 Task: Open a blank sheet, save the file as smallbusiness.docx Add Heading 'Steps to start a successful small business: 'Add the following points with tick bullets '?	Market research_x000D_
?	Business plan_x000D_
?	Funding_x000D_
' Highlight heading with color  Pink ,change the font size of heading and points to 26
Action: Mouse moved to (312, 180)
Screenshot: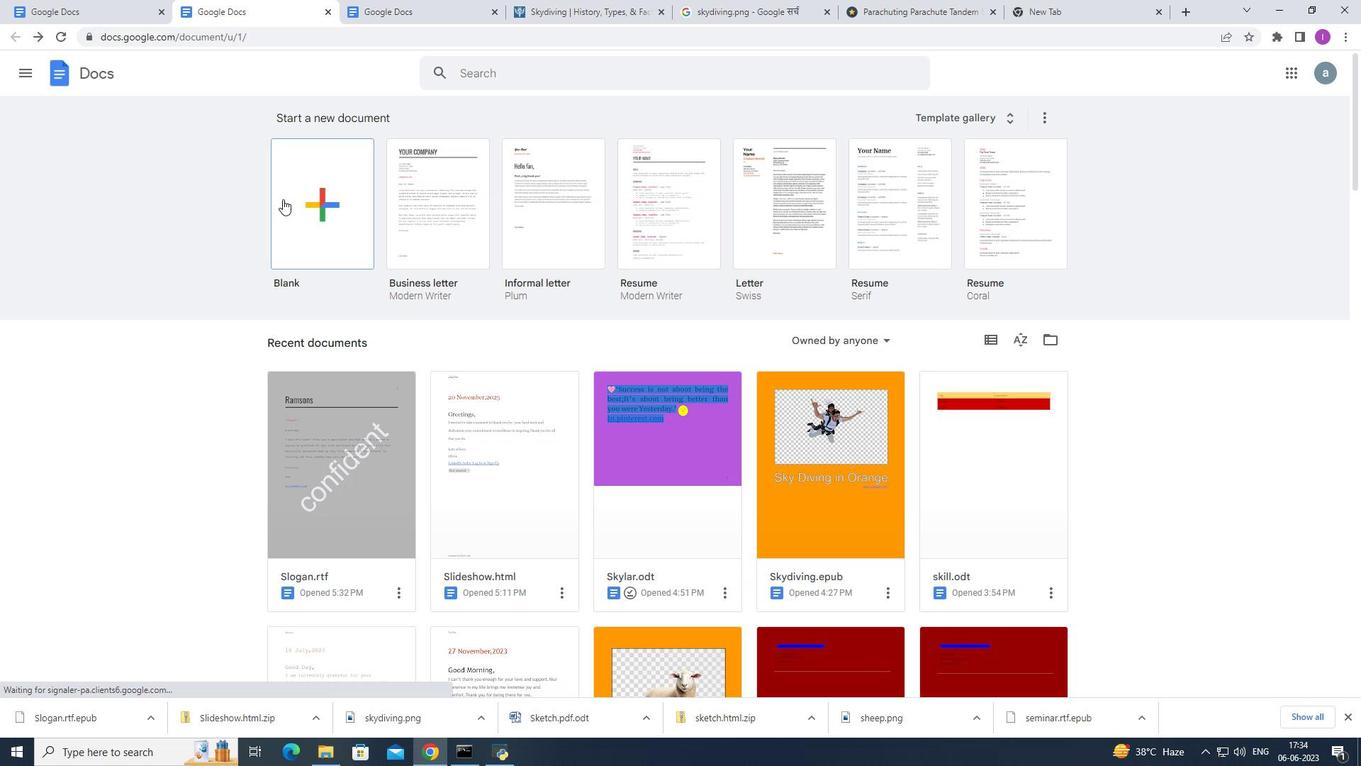 
Action: Mouse pressed left at (312, 180)
Screenshot: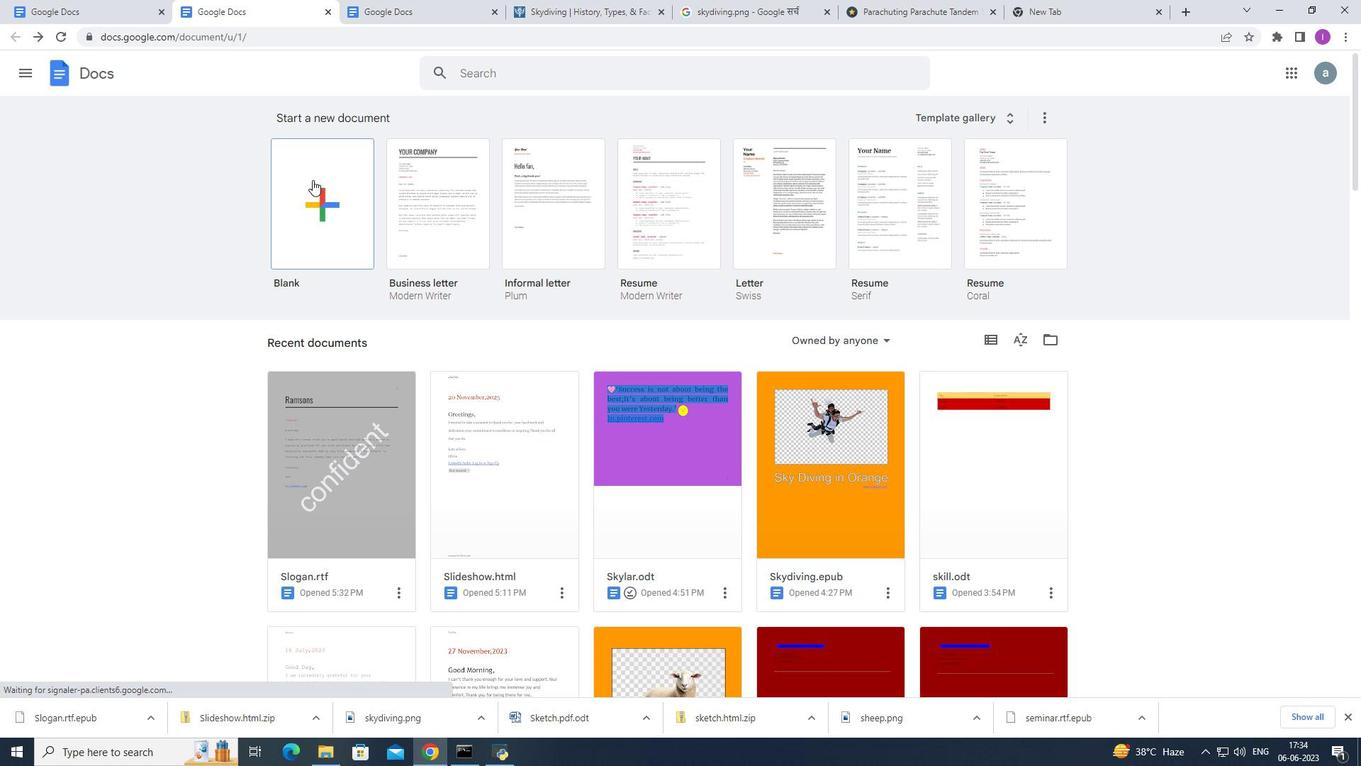 
Action: Mouse moved to (153, 61)
Screenshot: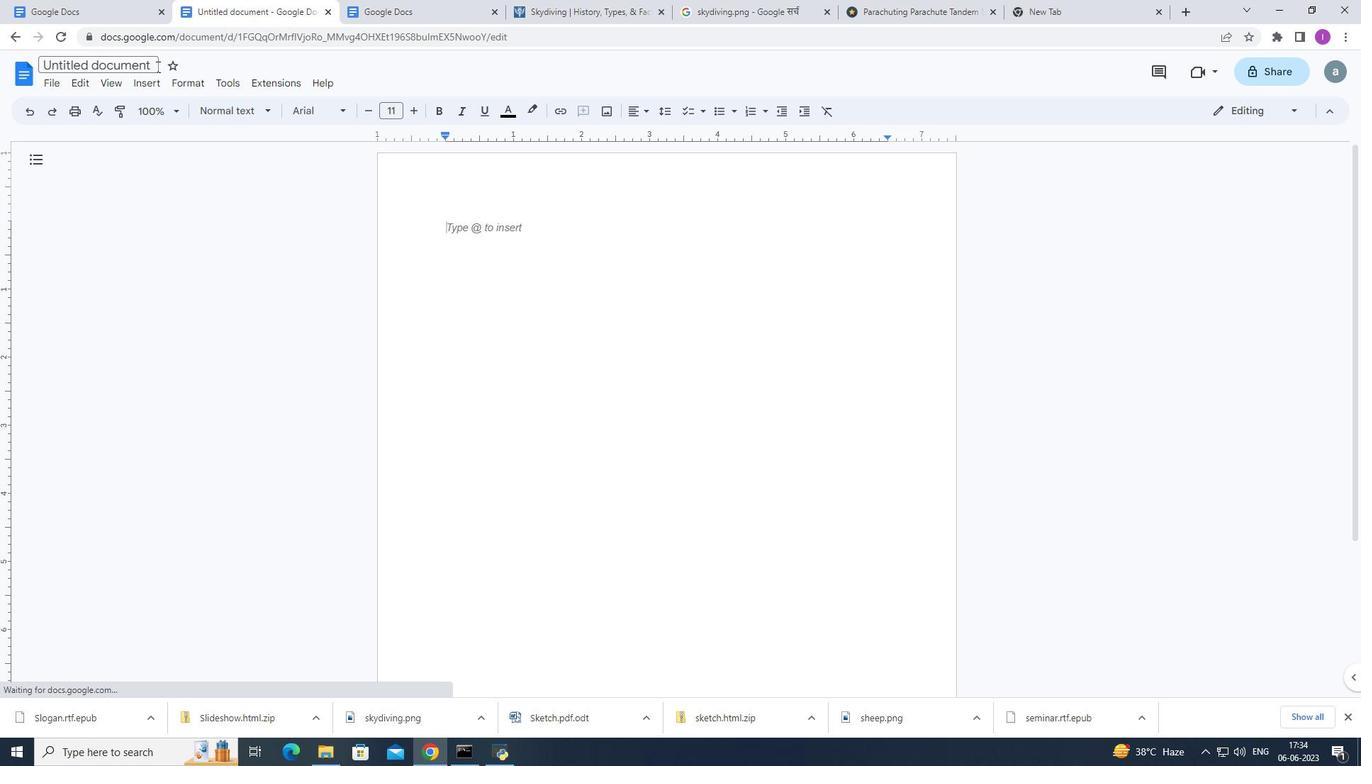
Action: Mouse pressed left at (153, 61)
Screenshot: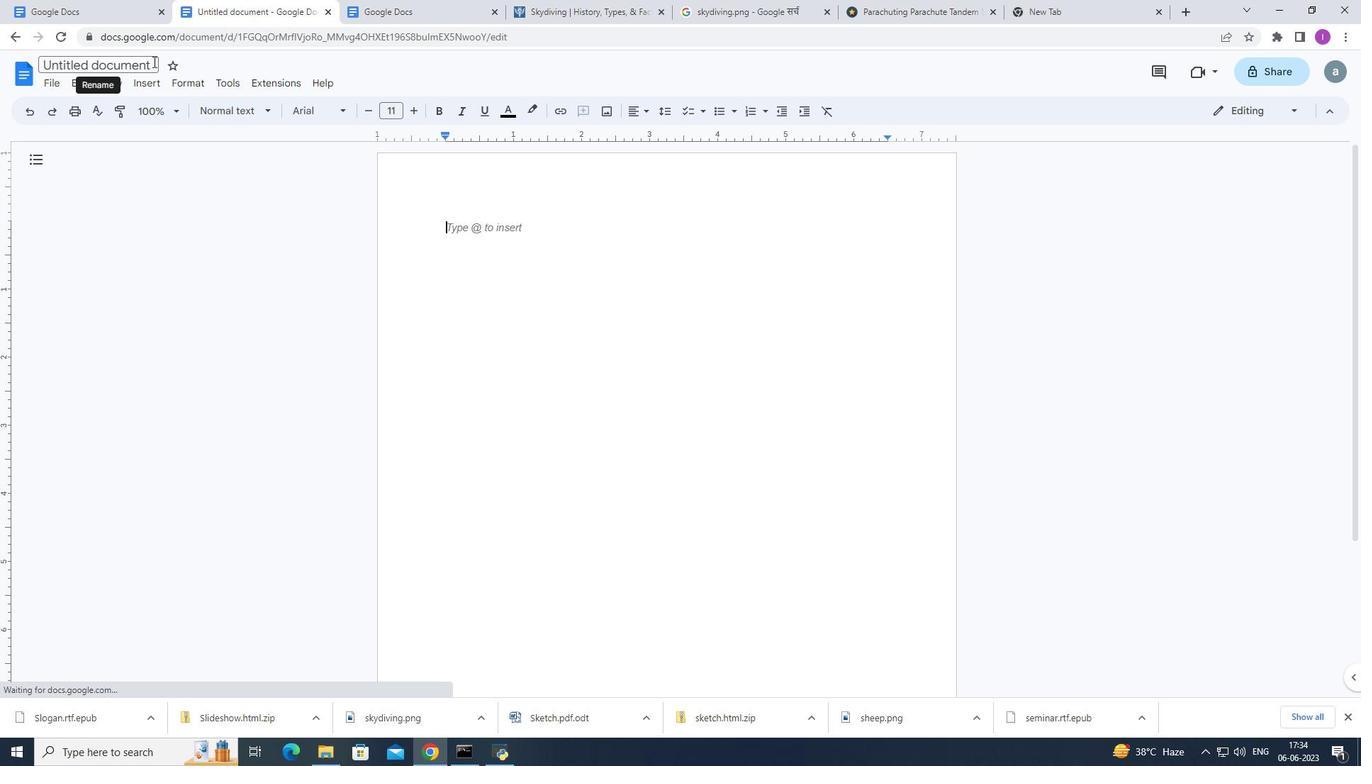 
Action: Mouse moved to (148, 61)
Screenshot: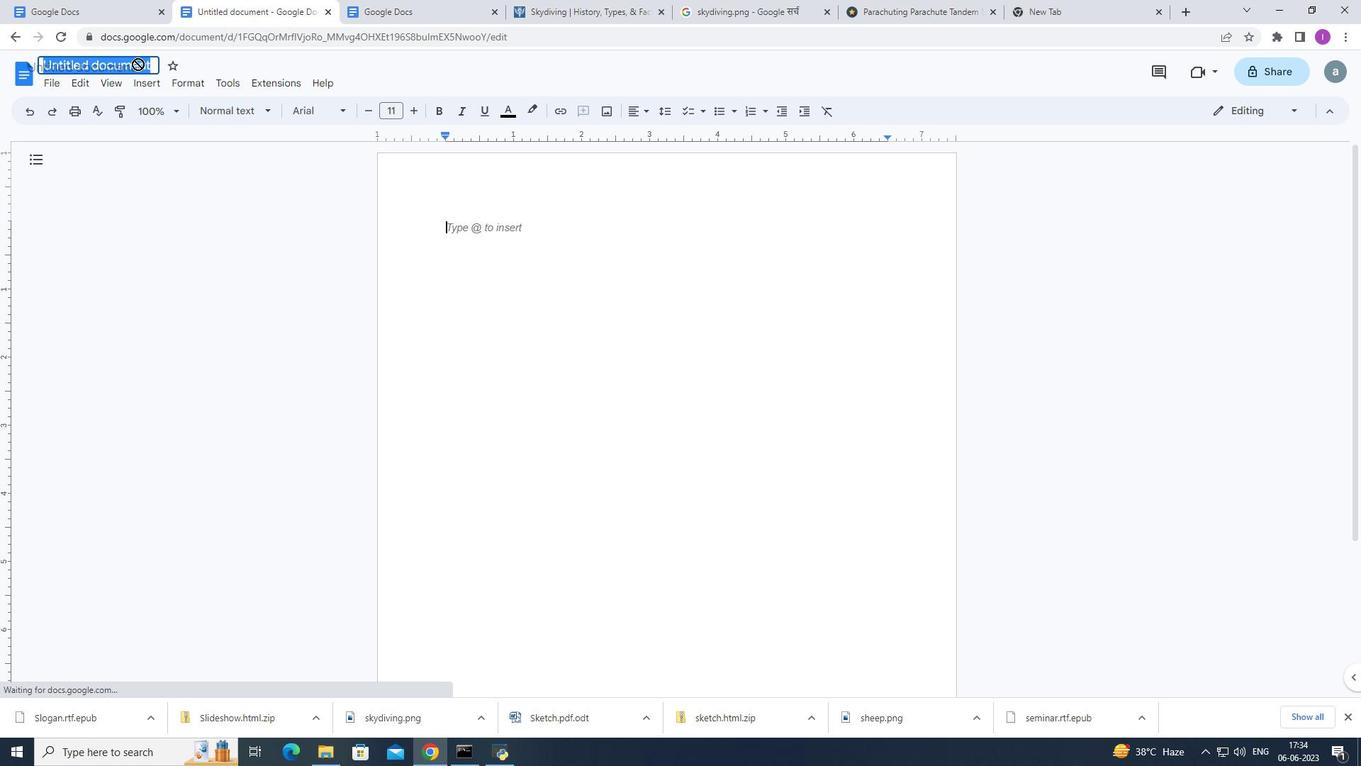 
Action: Key pressed smallbusiness.docx
Screenshot: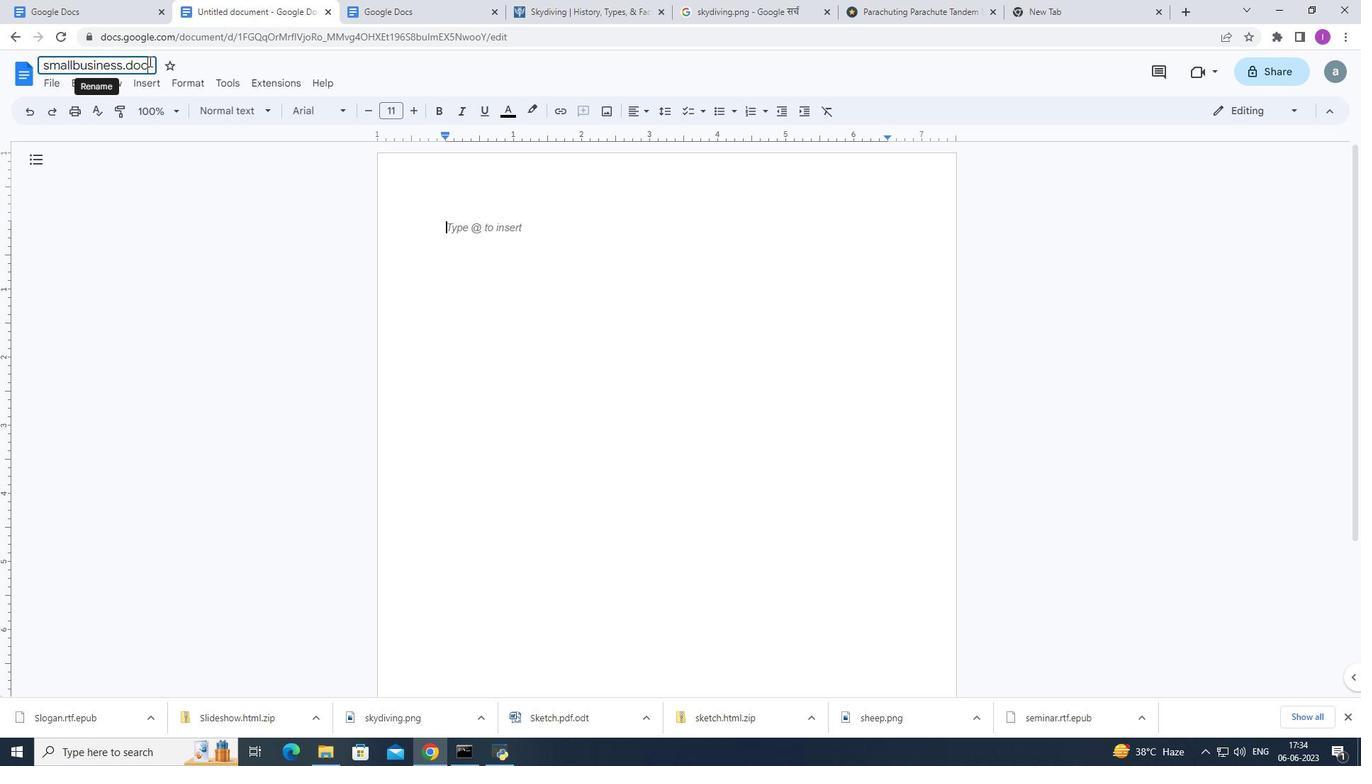 
Action: Mouse moved to (190, 82)
Screenshot: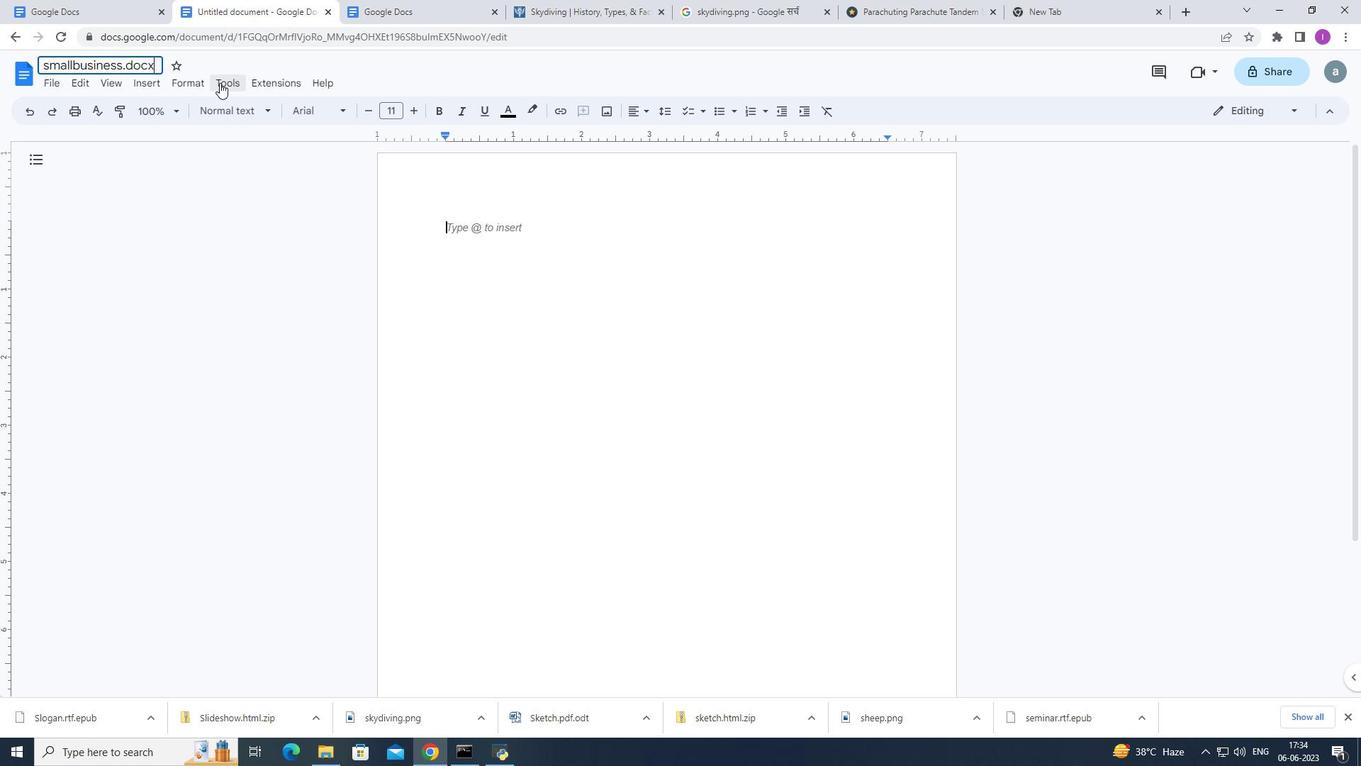 
Action: Mouse pressed left at (190, 82)
Screenshot: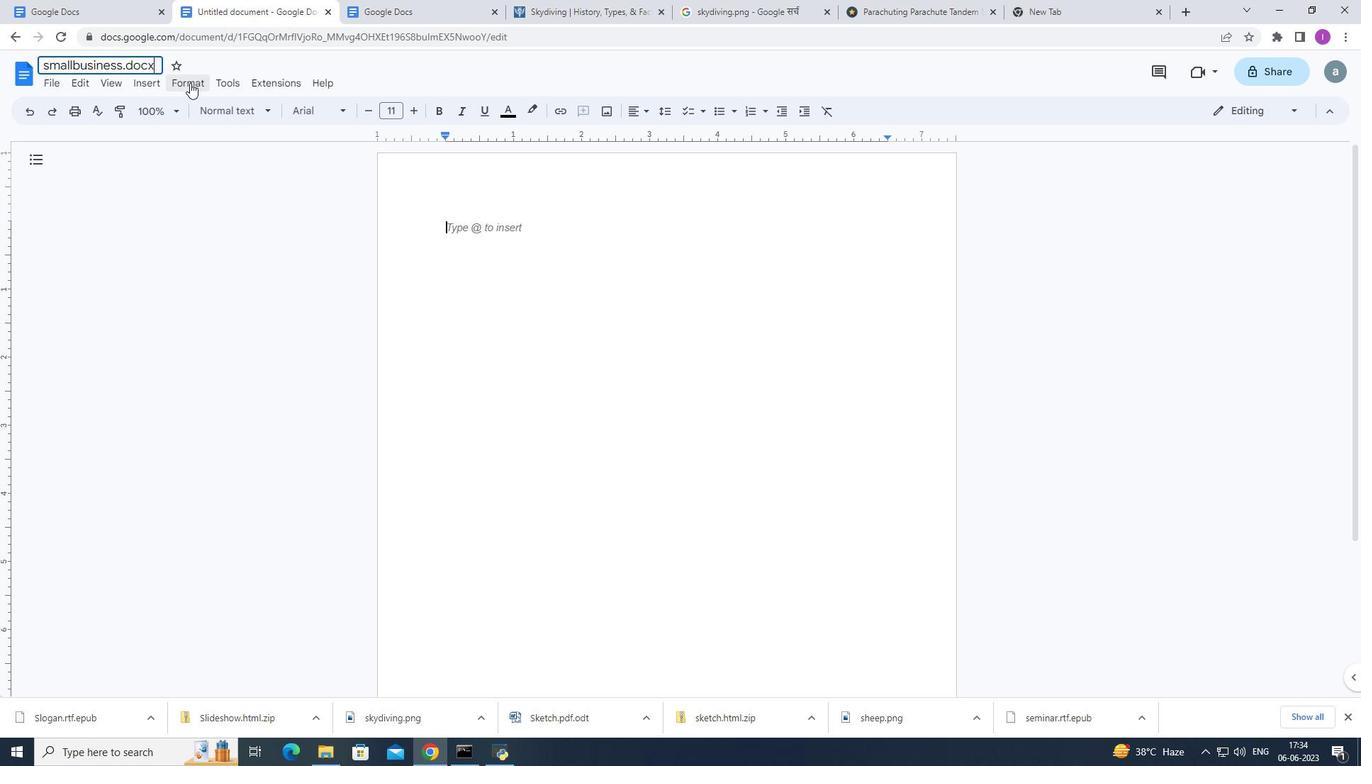 
Action: Mouse moved to (614, 239)
Screenshot: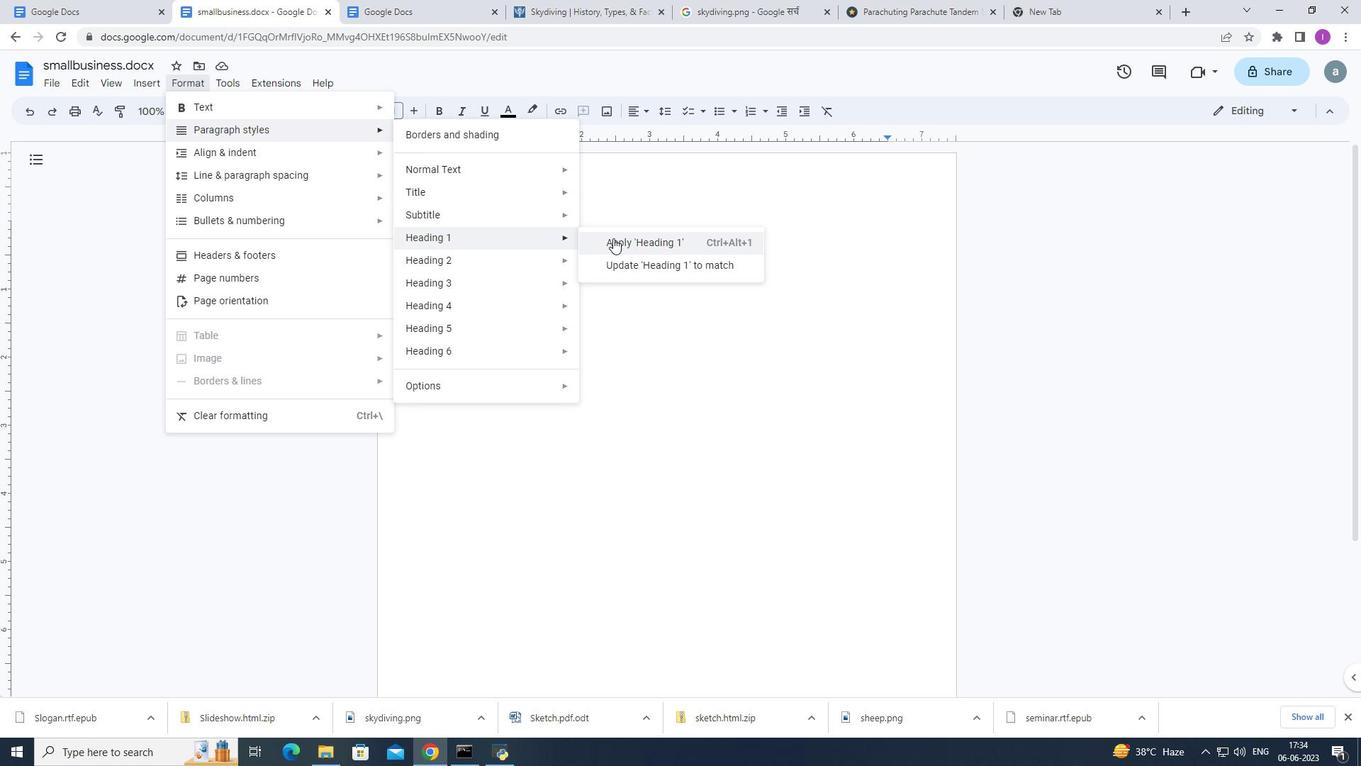 
Action: Mouse pressed left at (614, 239)
Screenshot: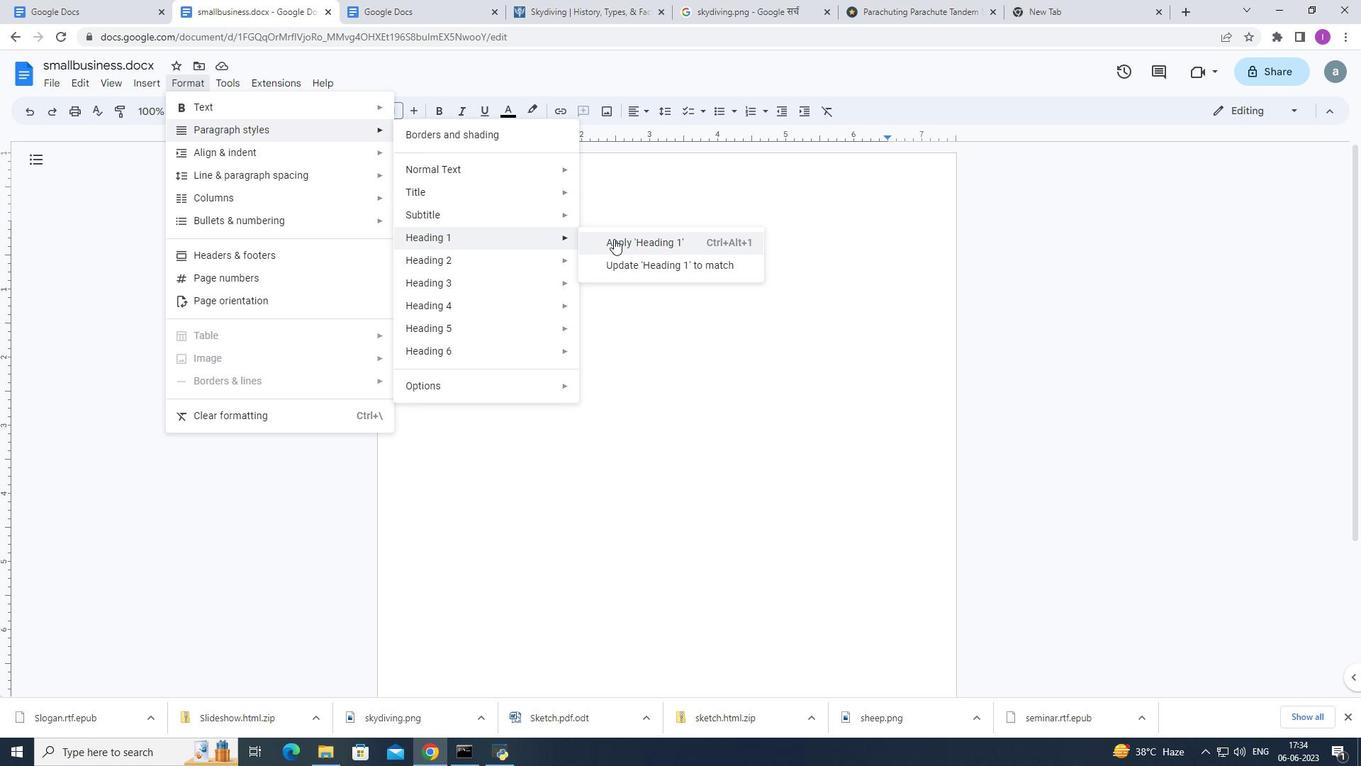 
Action: Mouse pressed left at (614, 239)
Screenshot: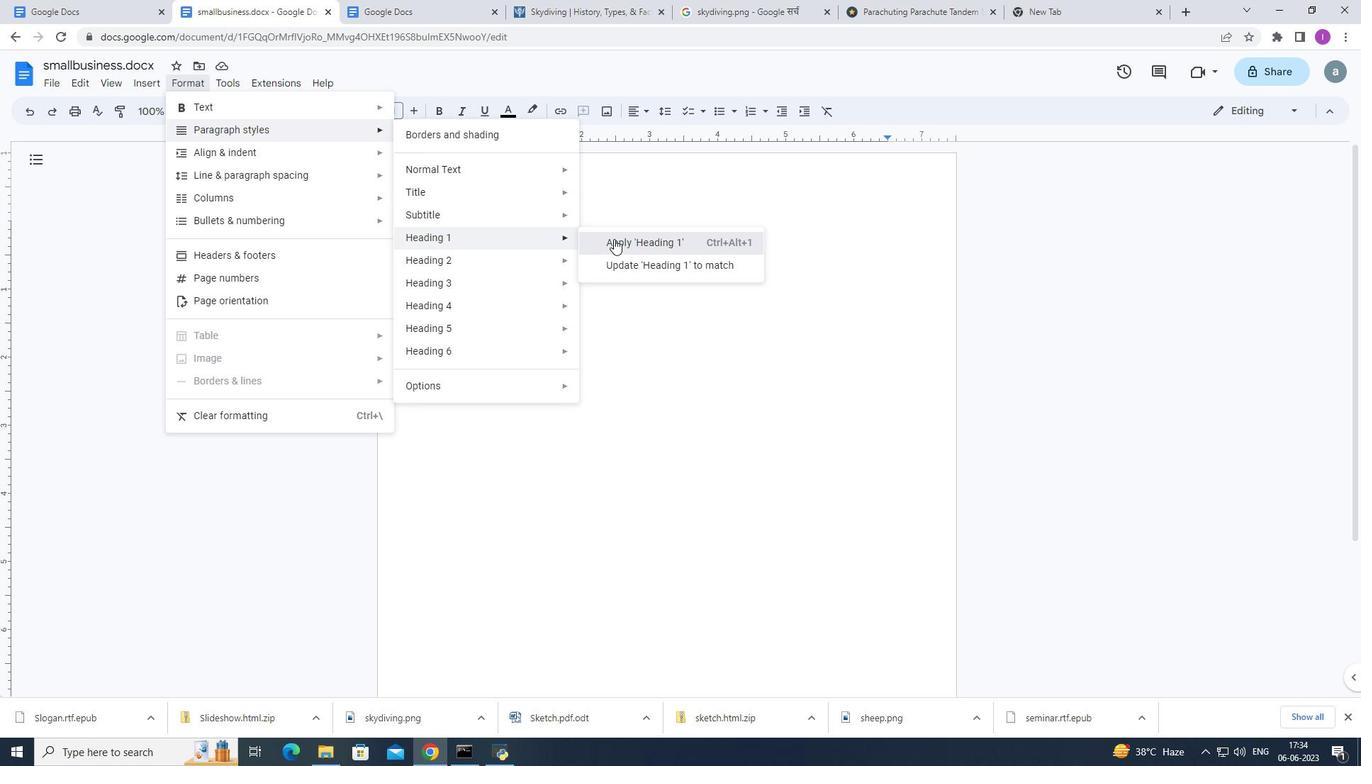 
Action: Mouse moved to (489, 258)
Screenshot: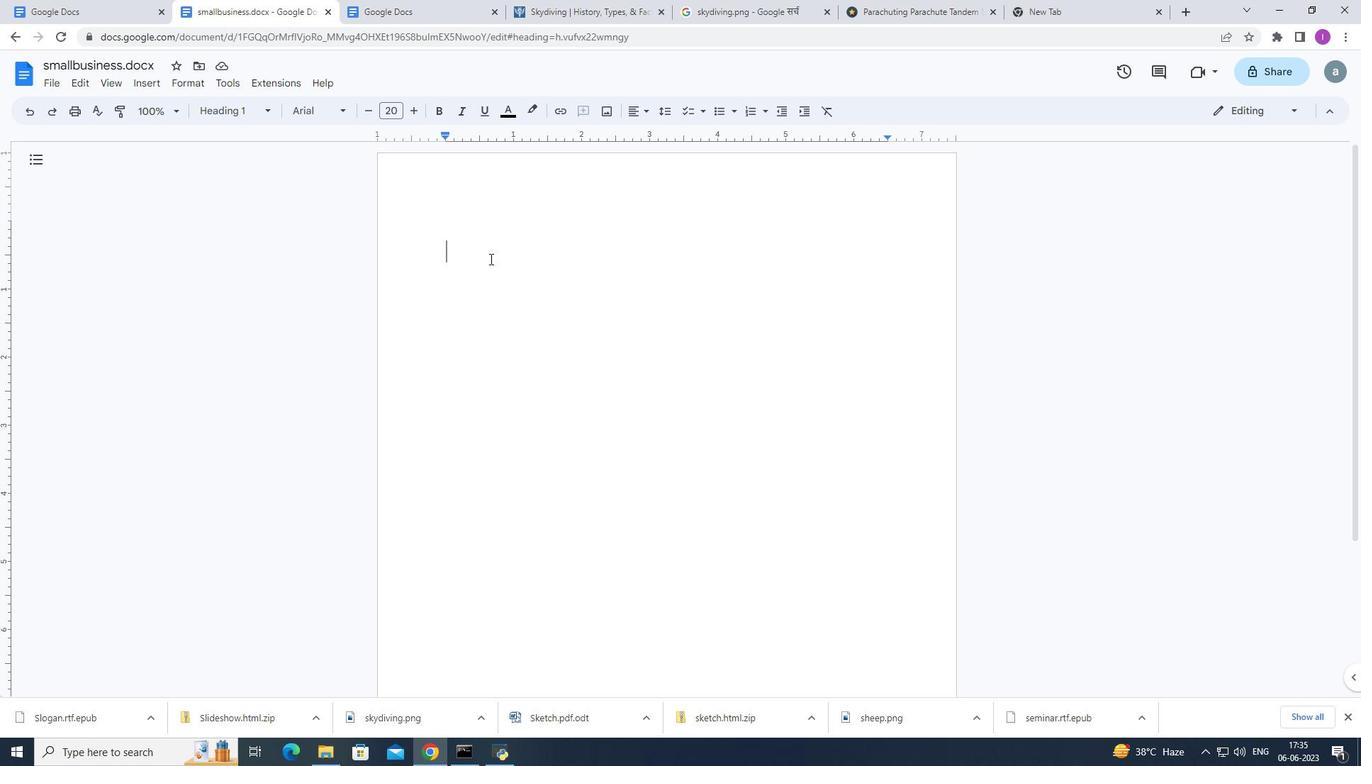 
Action: Key pressed <Key.shift><Key.shift><Key.shift><Key.shift><Key.shift><Key.shift><Key.shift><Key.shift>Steps<Key.space>to<Key.space>start<Key.space>a<Key.space>successful<Key.space>small<Key.space>business<Key.shift><Key.shift><Key.shift><Key.shift><Key.shift><Key.shift><Key.shift><Key.shift><Key.shift><Key.shift><Key.shift><Key.shift>:
Screenshot: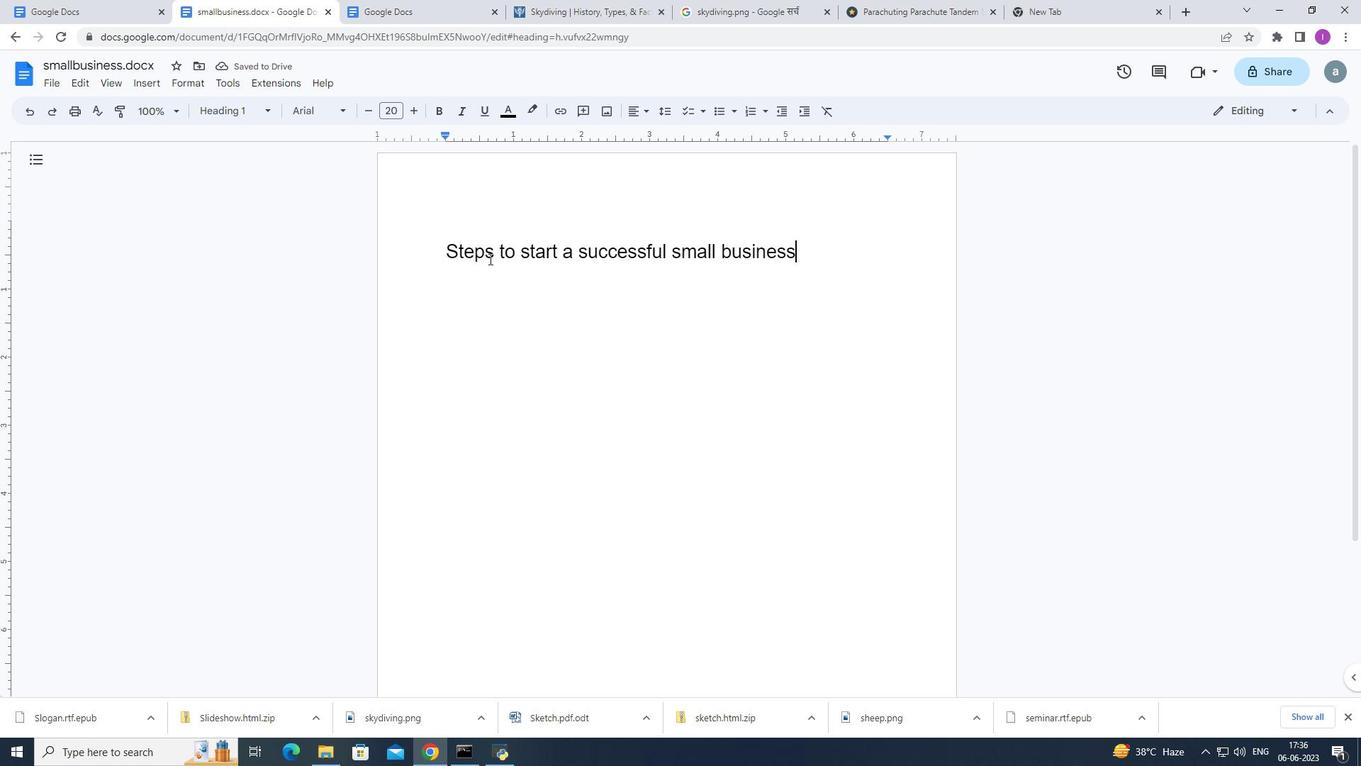 
Action: Mouse moved to (693, 107)
Screenshot: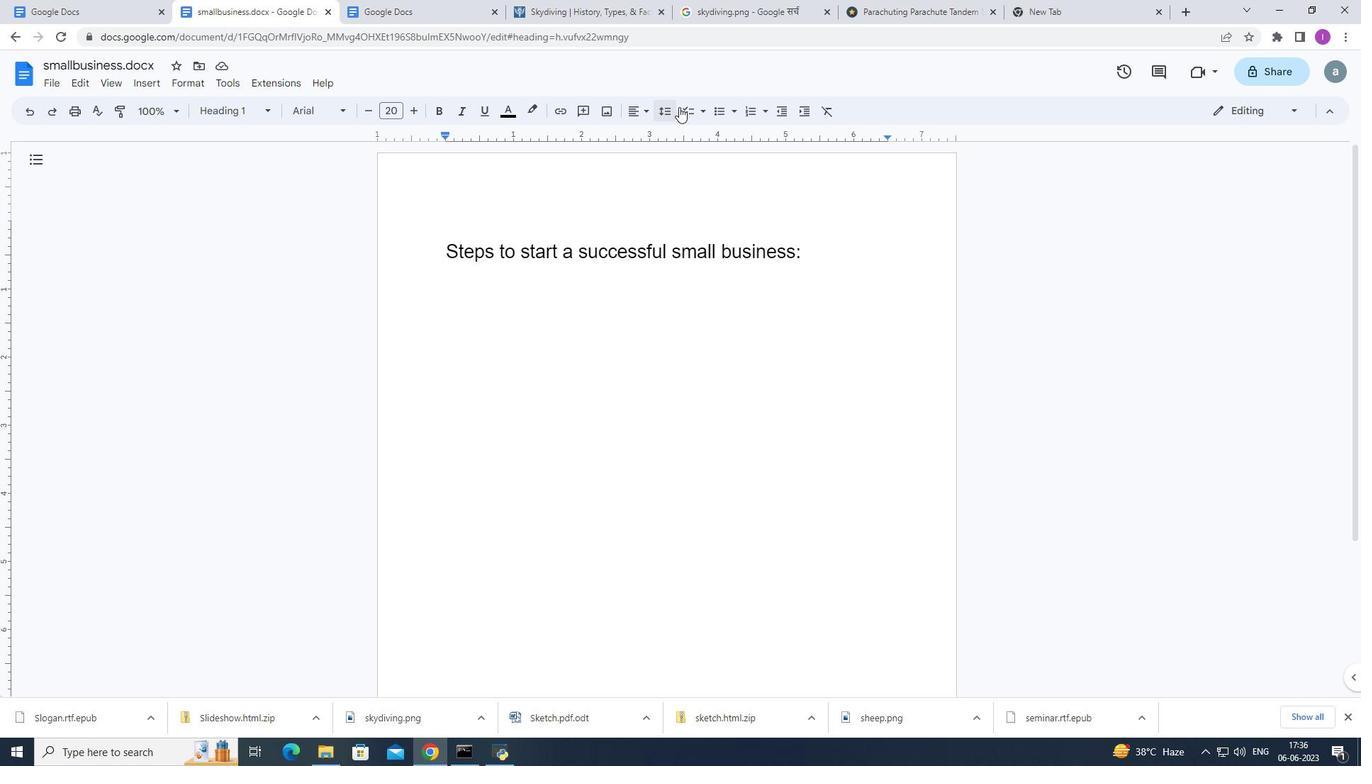 
Action: Mouse pressed left at (693, 107)
Screenshot: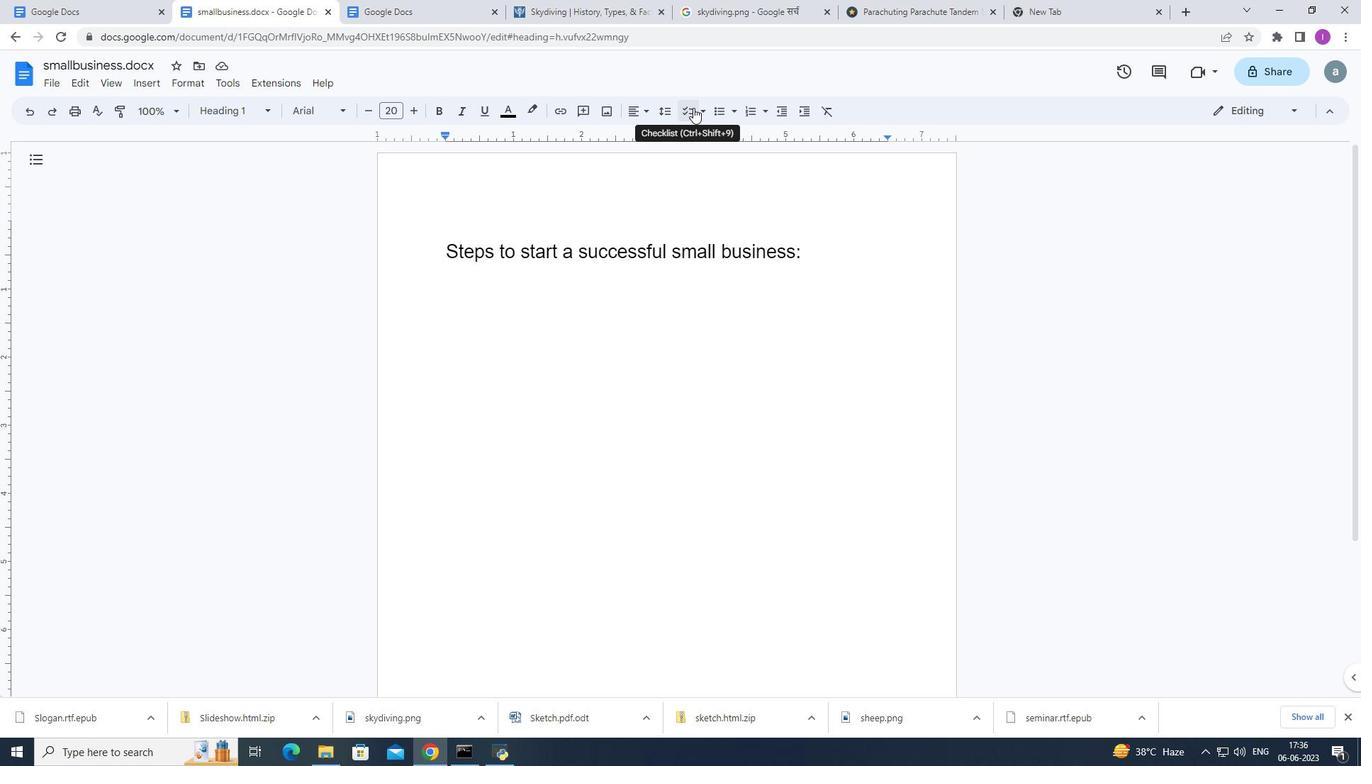
Action: Mouse moved to (489, 248)
Screenshot: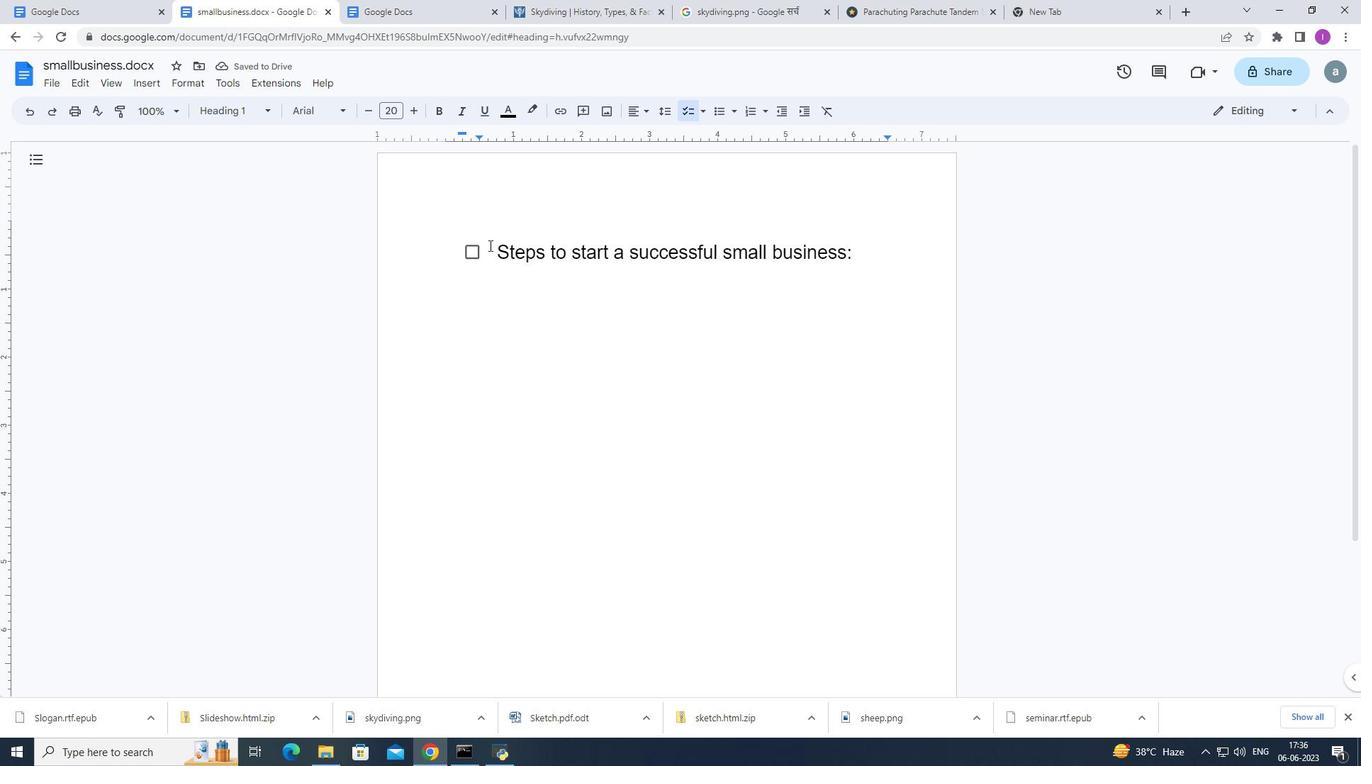 
Action: Mouse pressed left at (489, 248)
Screenshot: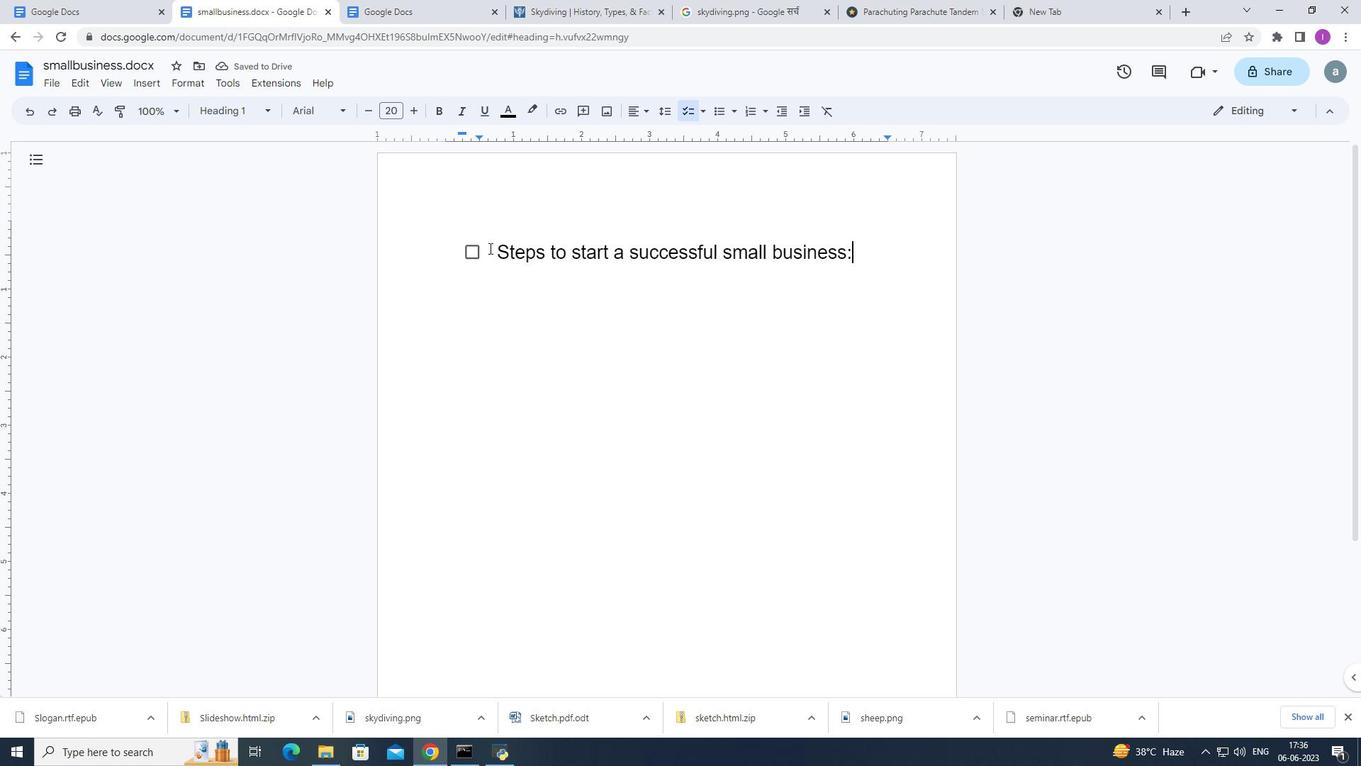 
Action: Key pressed <Key.backspace>
Screenshot: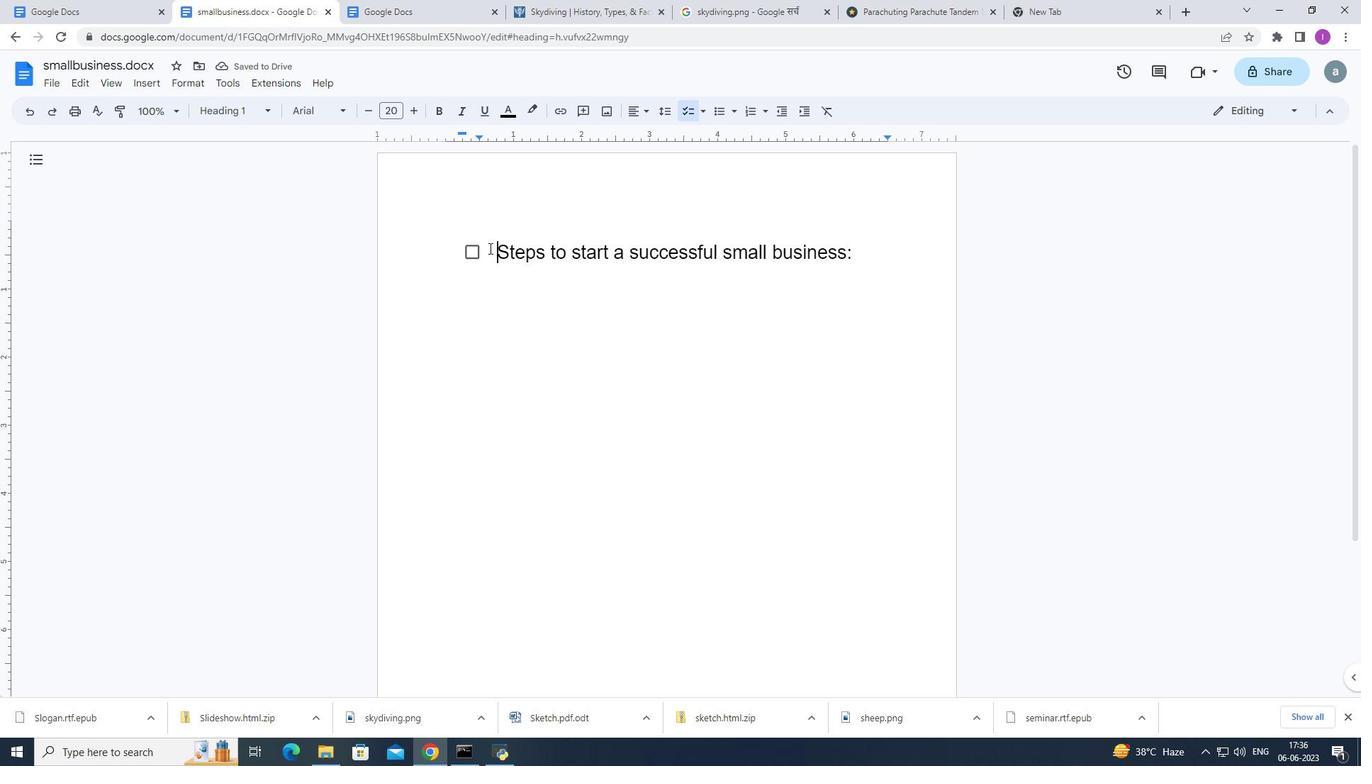 
Action: Mouse moved to (856, 250)
Screenshot: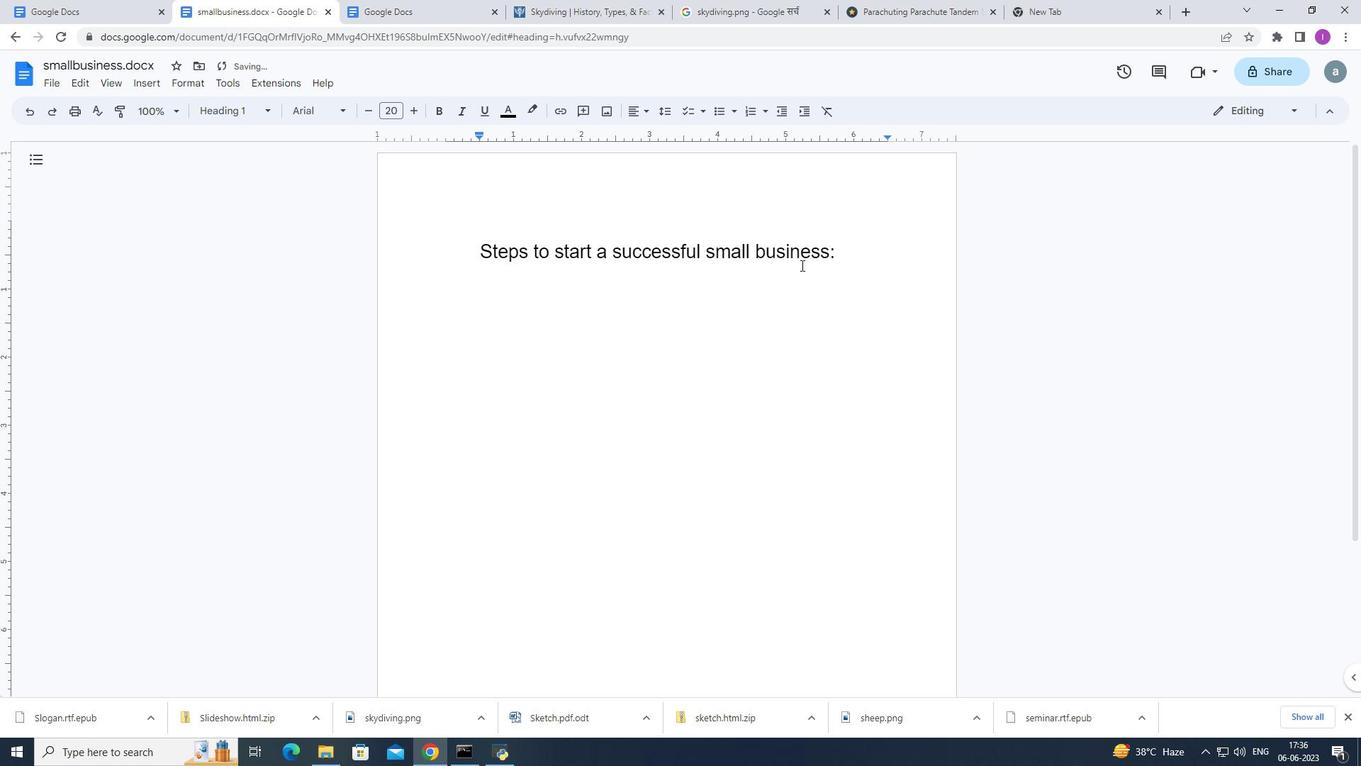 
Action: Mouse pressed left at (856, 250)
Screenshot: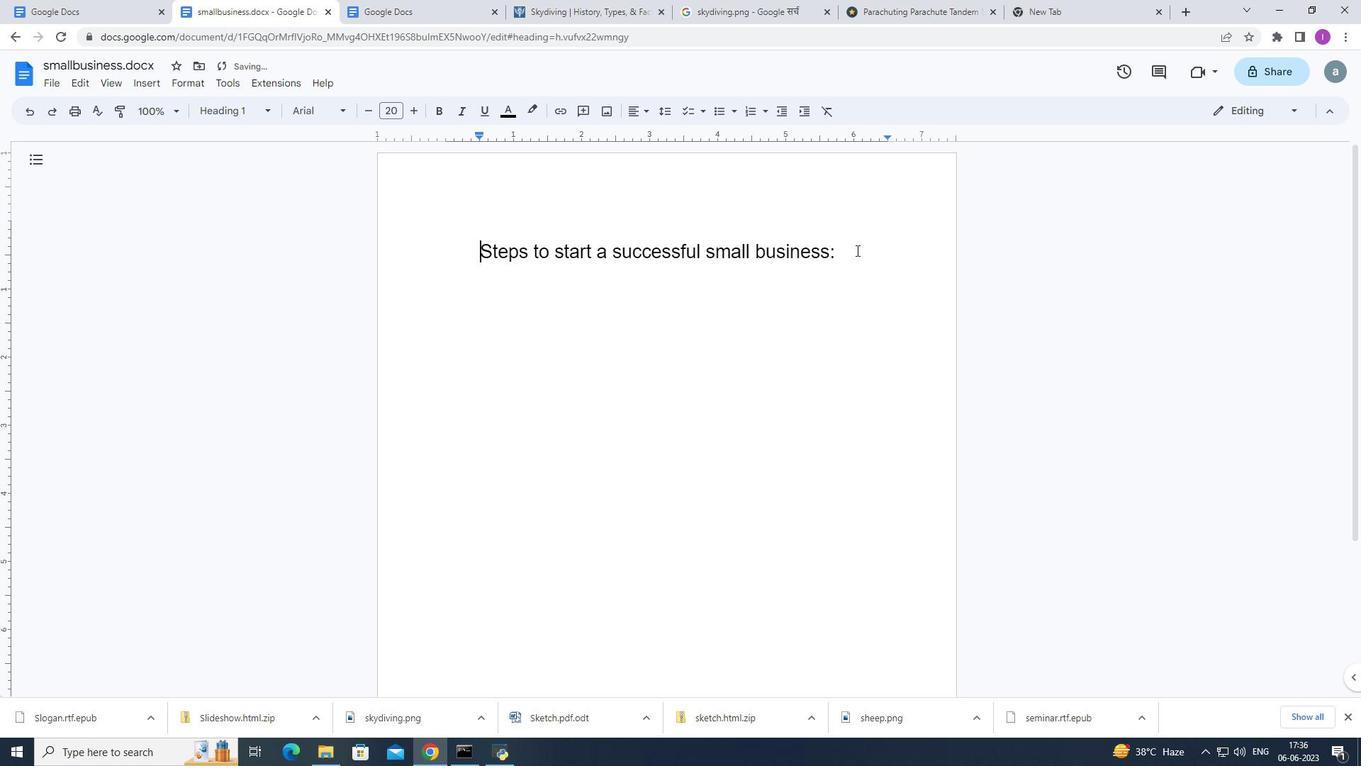 
Action: Mouse moved to (852, 262)
Screenshot: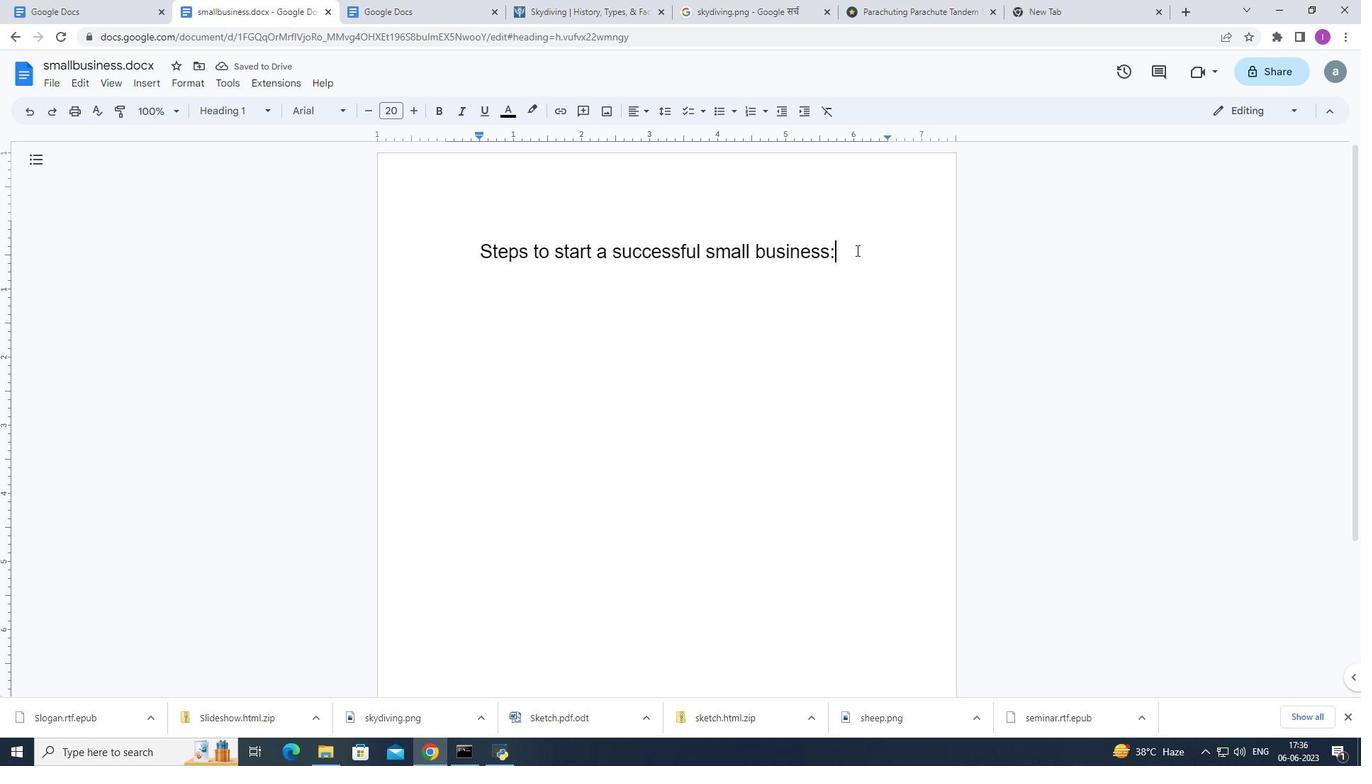 
Action: Key pressed <Key.enter>
Screenshot: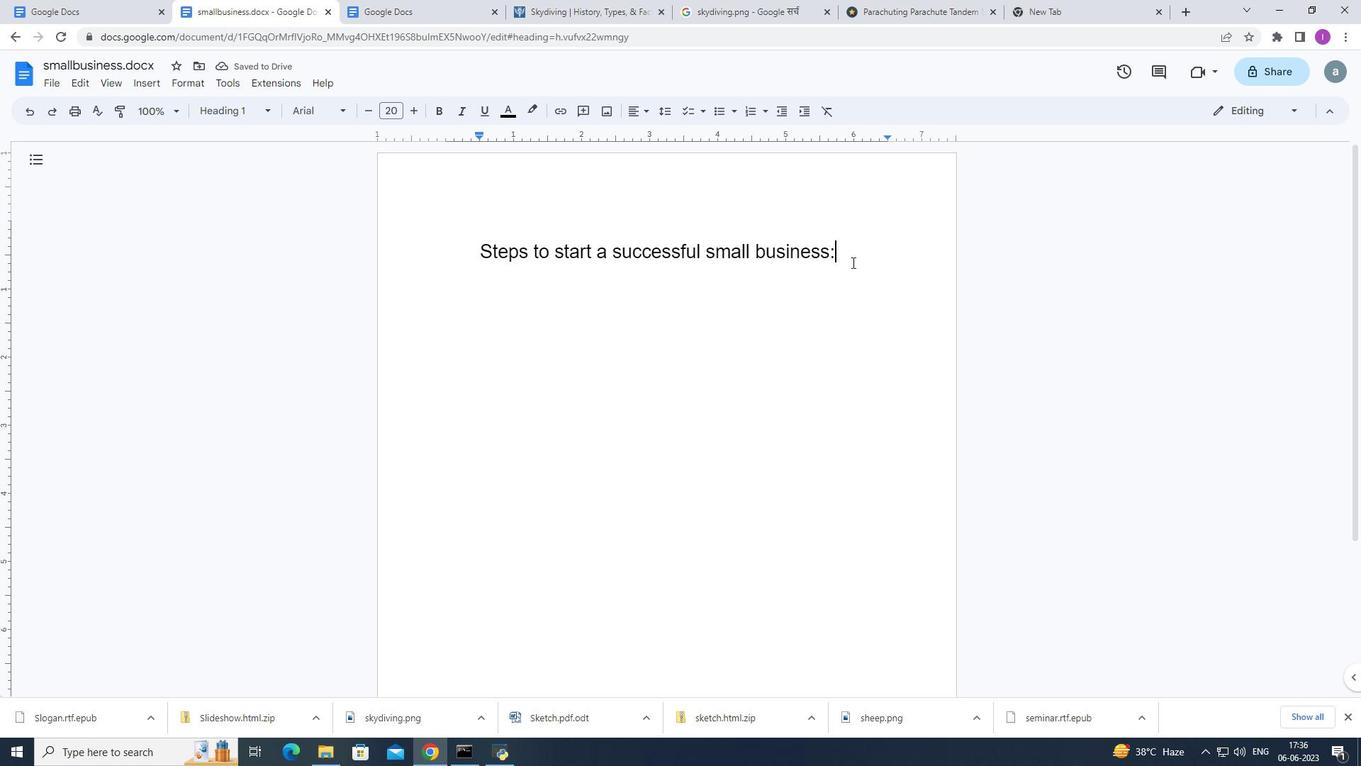 
Action: Mouse moved to (699, 108)
Screenshot: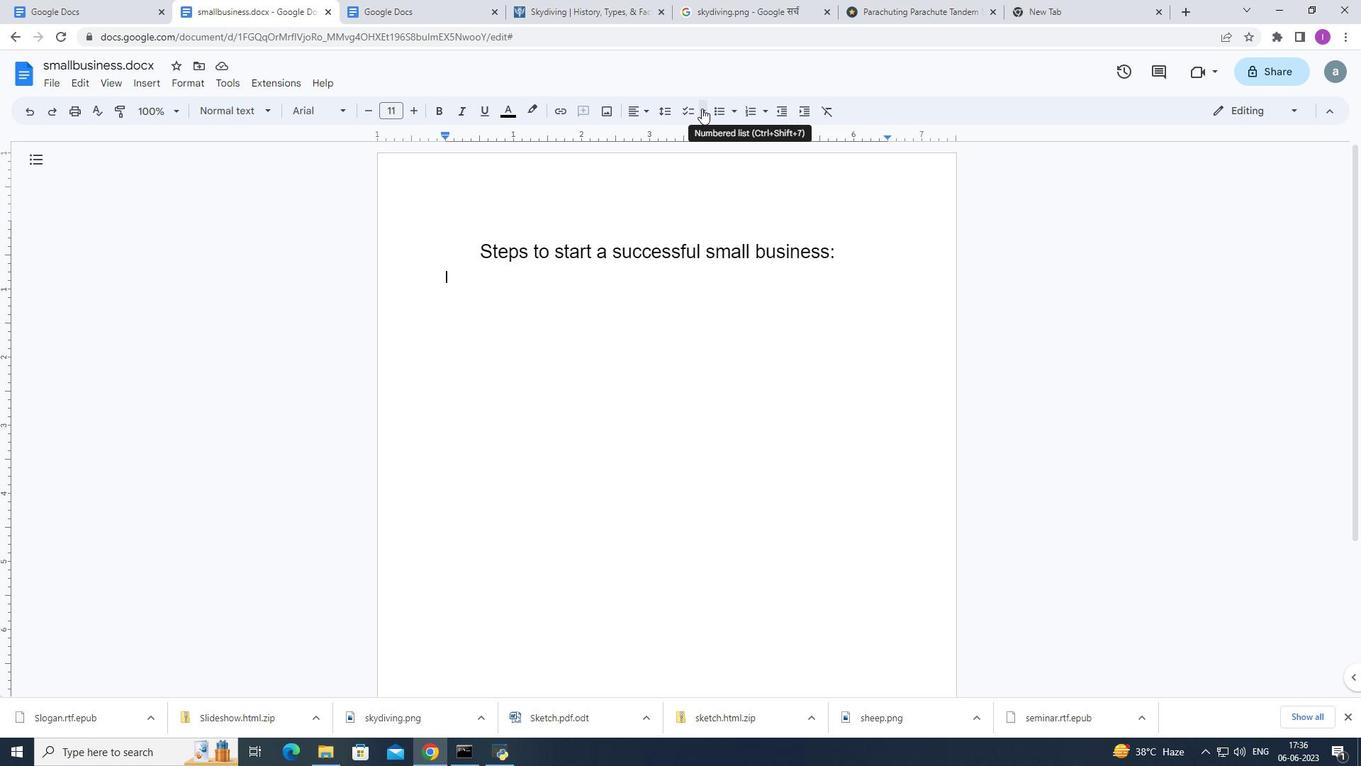 
Action: Mouse pressed left at (699, 108)
Screenshot: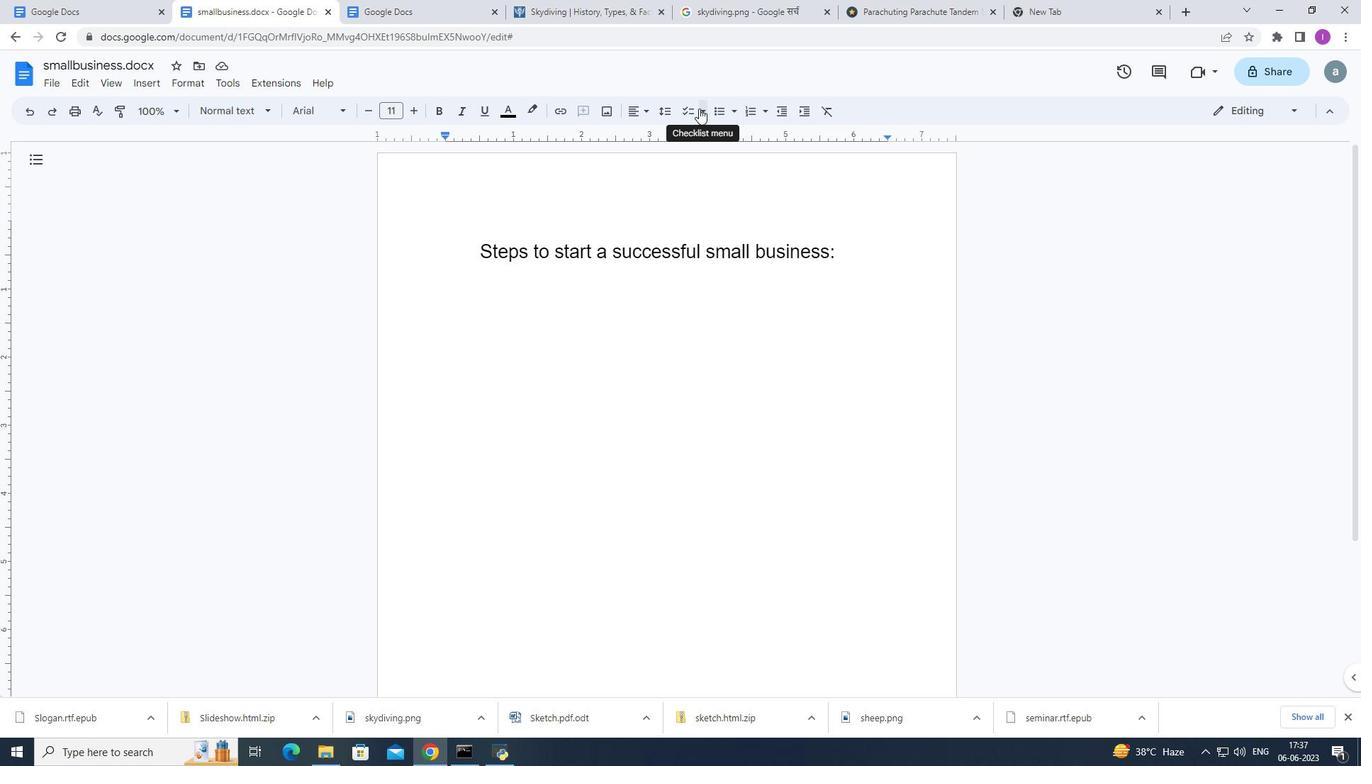 
Action: Mouse moved to (764, 156)
Screenshot: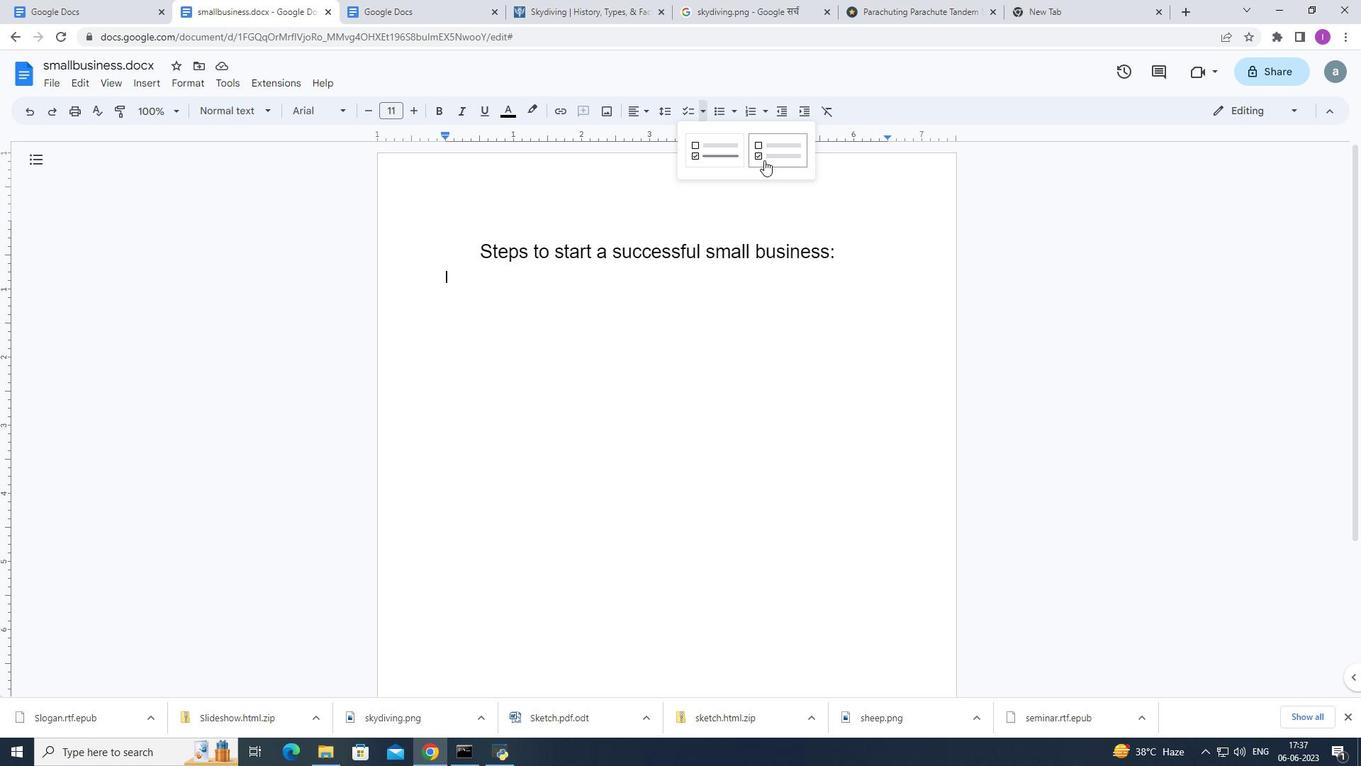 
Action: Mouse pressed left at (764, 156)
Screenshot: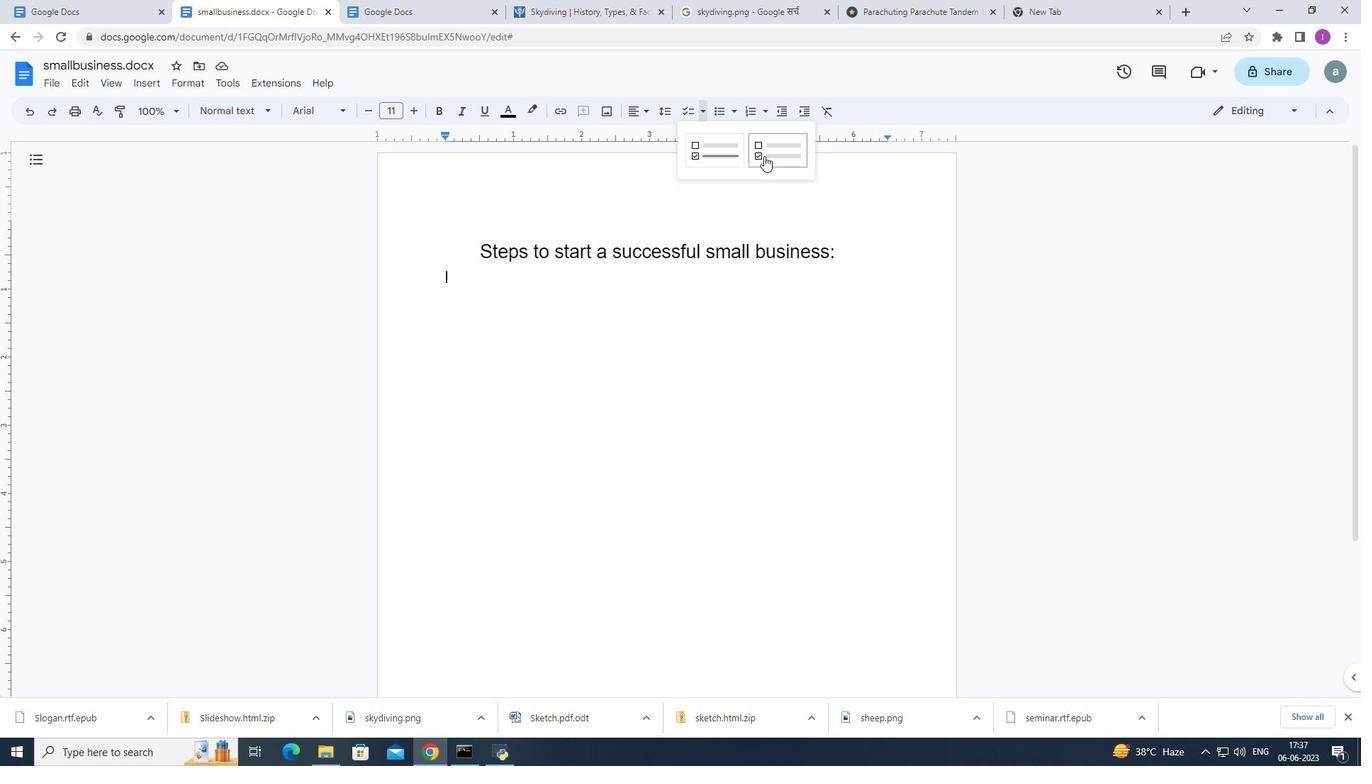 
Action: Mouse moved to (582, 273)
Screenshot: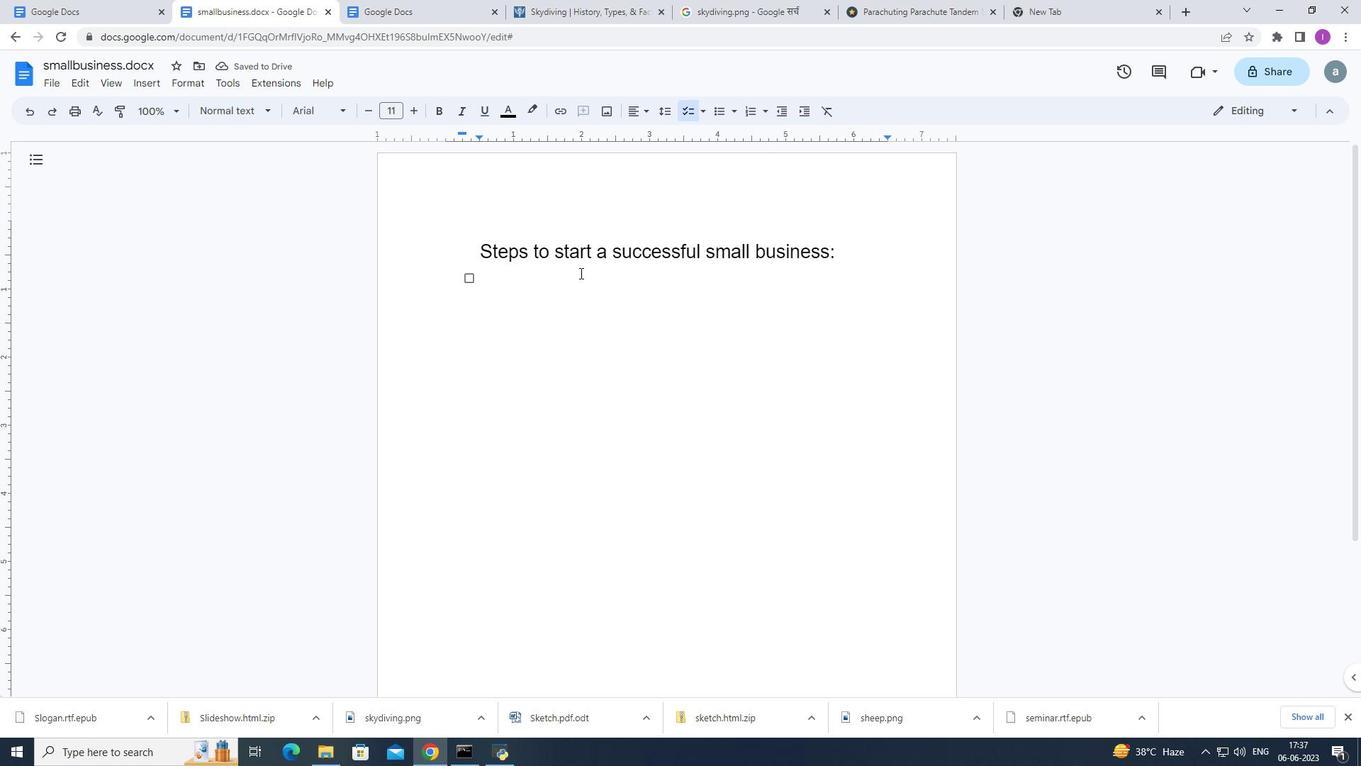 
Action: Key pressed <Key.shift>Market<Key.space>research<Key.enter><Key.shift>Business<Key.space><Key.shift>Pk<Key.backspace>lan<Key.enter><Key.shift><Key.shift><Key.shift>Funding
Screenshot: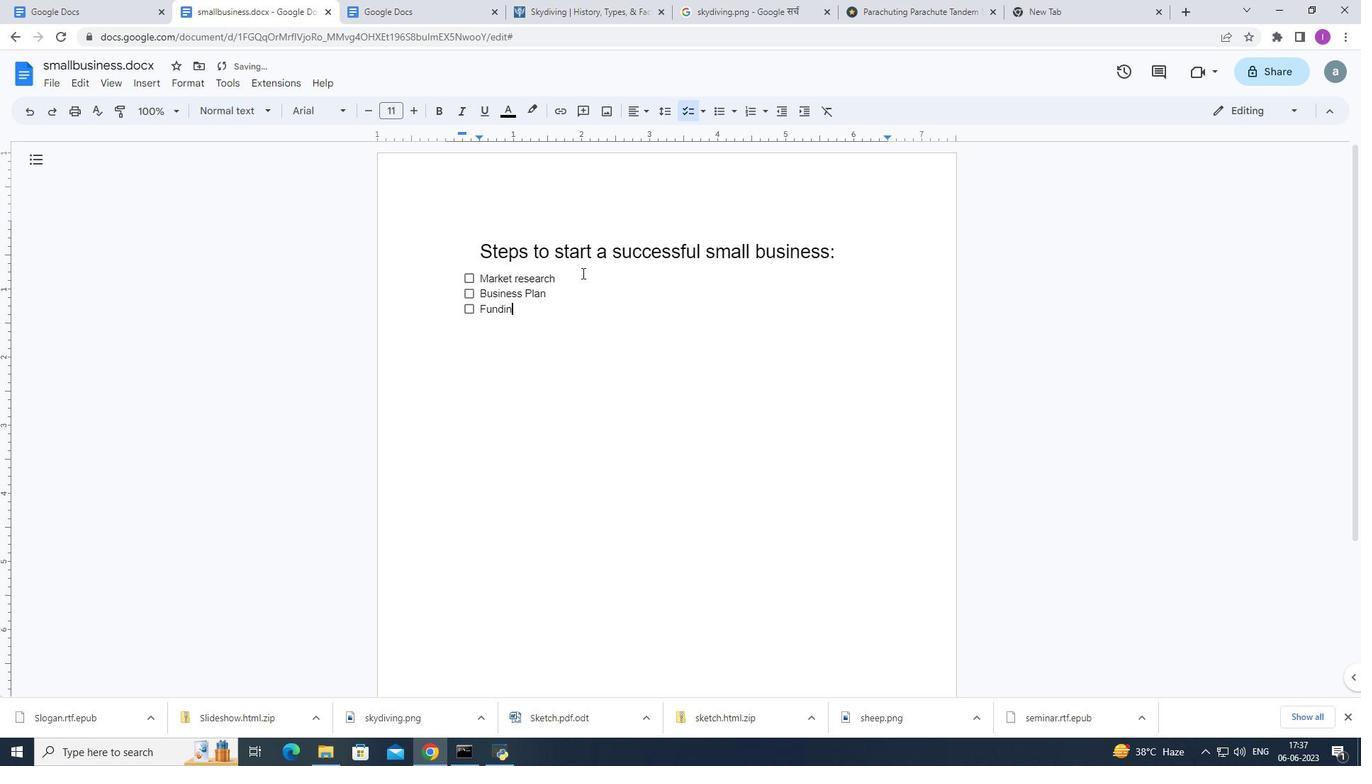 
Action: Mouse moved to (852, 259)
Screenshot: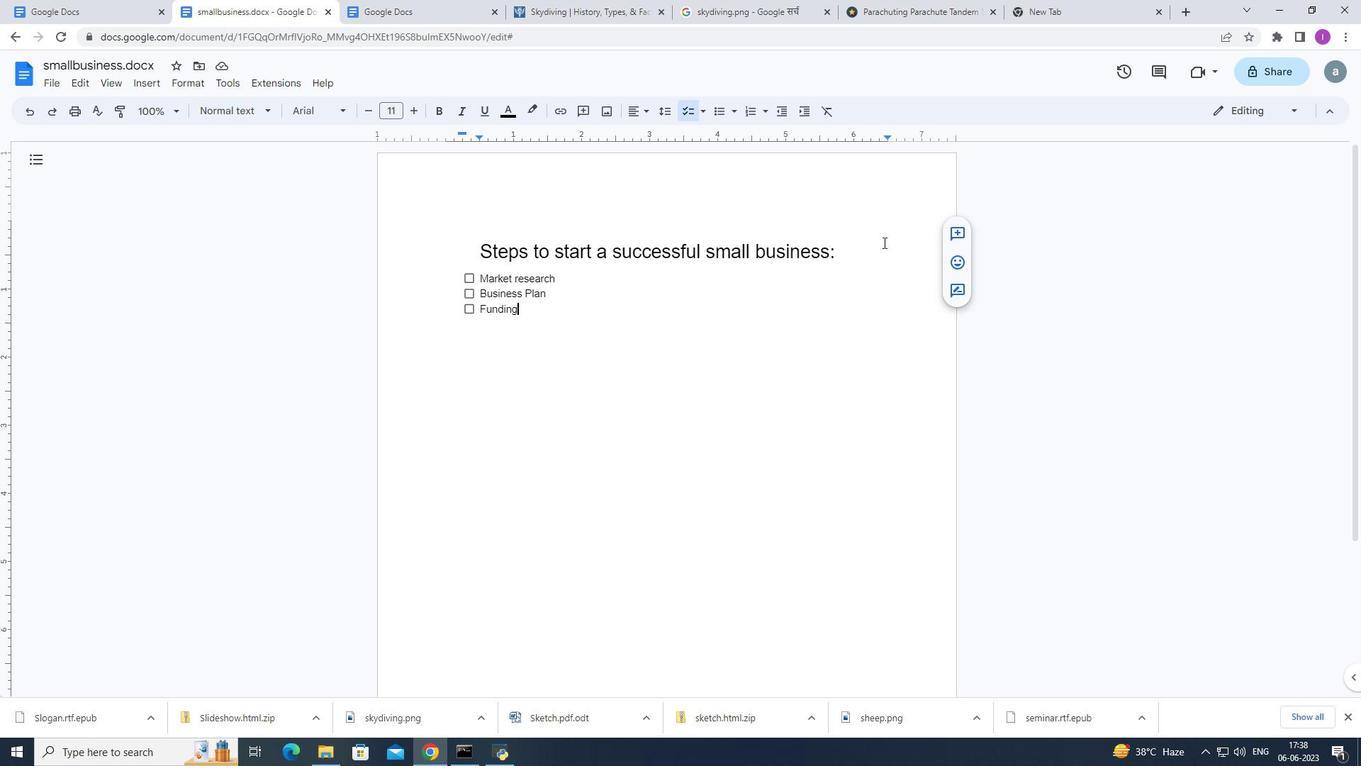 
Action: Mouse pressed left at (852, 259)
Screenshot: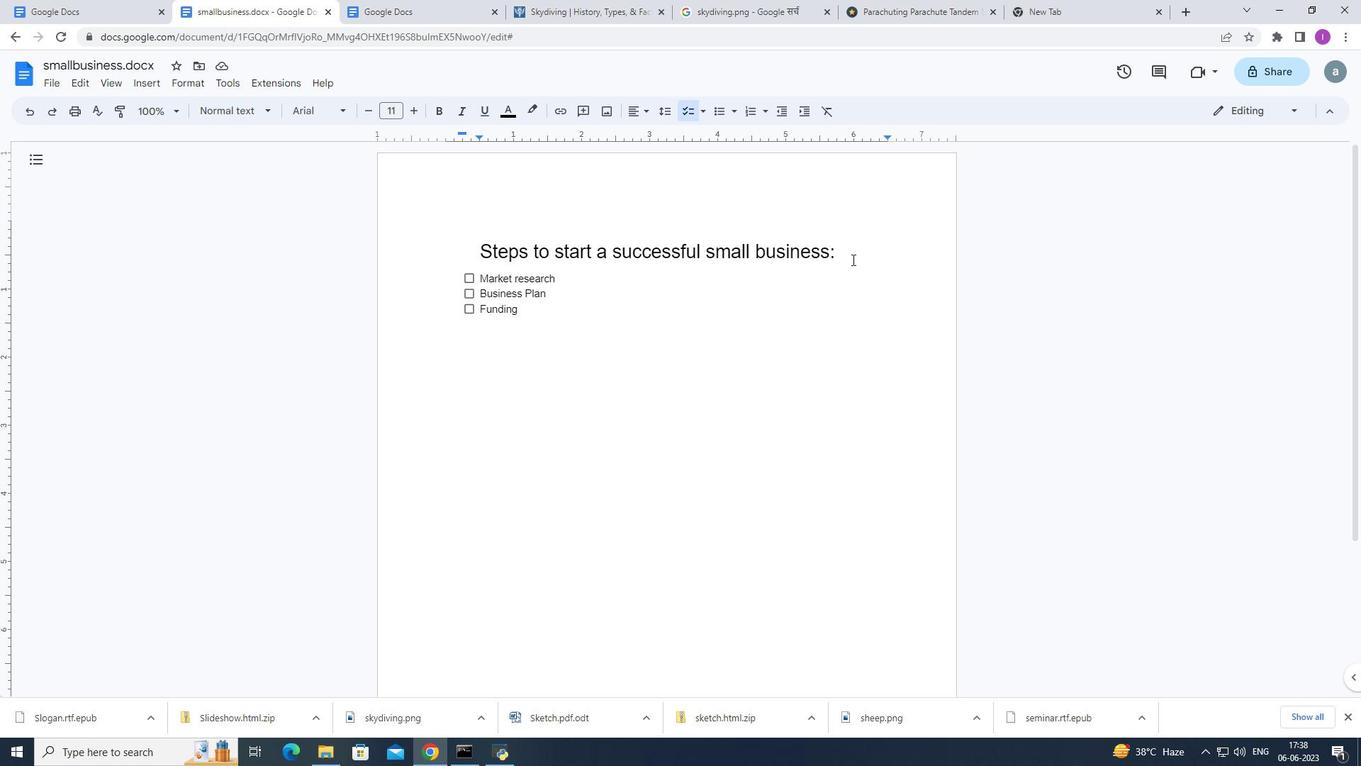 
Action: Mouse moved to (637, 109)
Screenshot: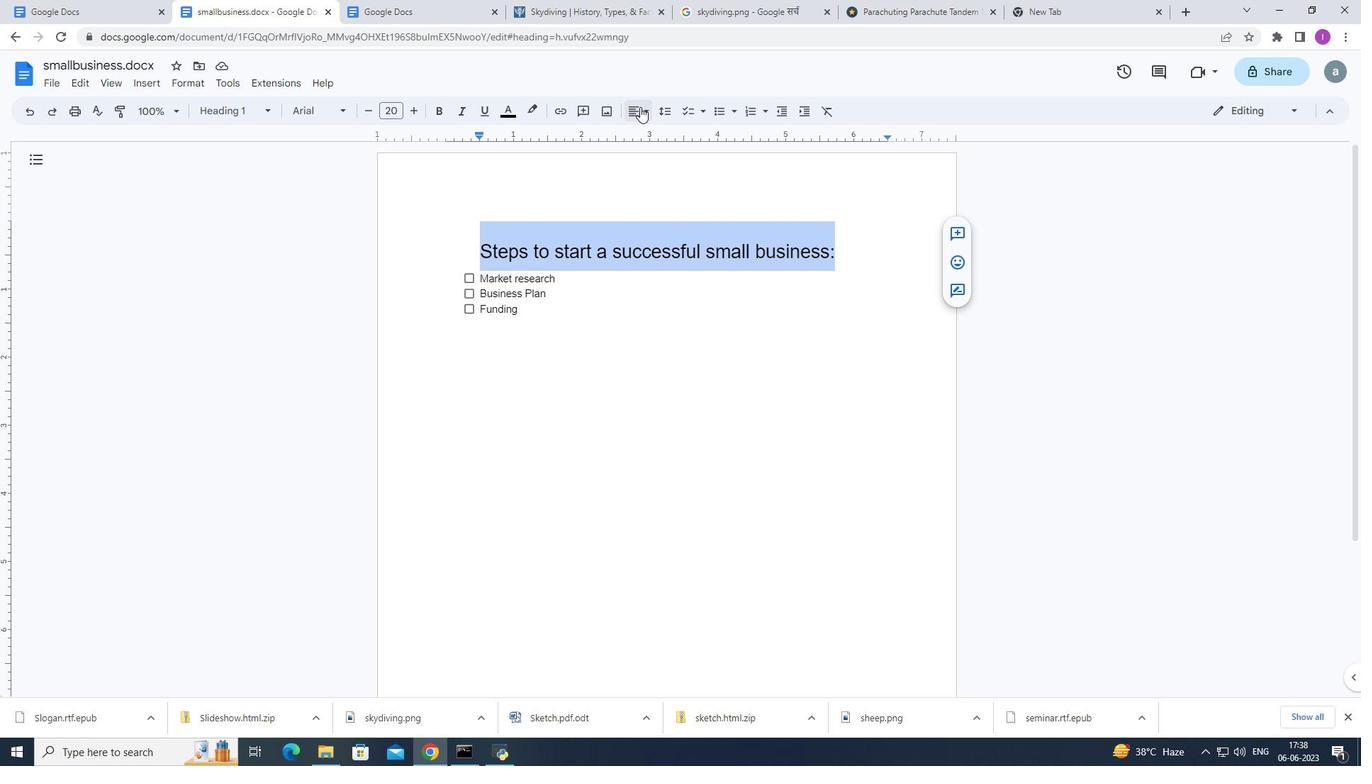 
Action: Mouse pressed left at (637, 109)
Screenshot: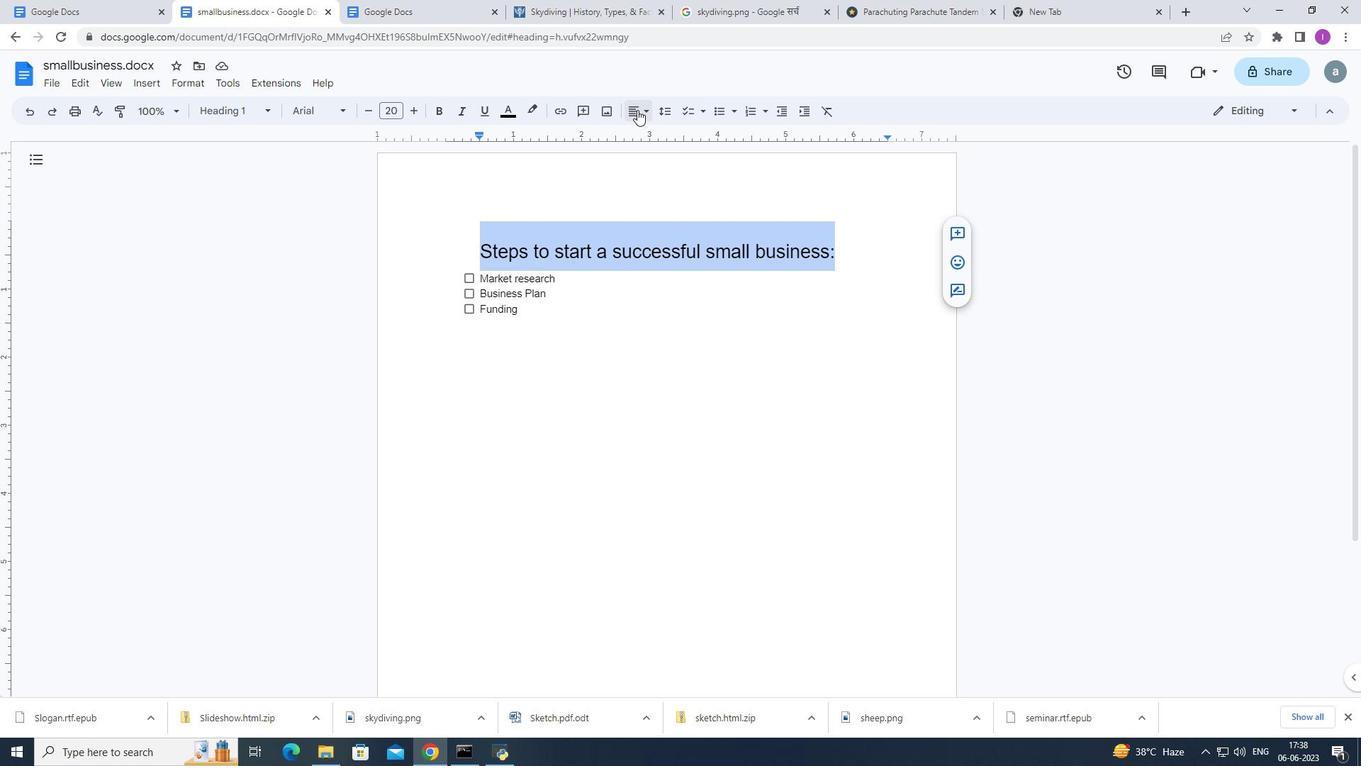 
Action: Mouse moved to (634, 138)
Screenshot: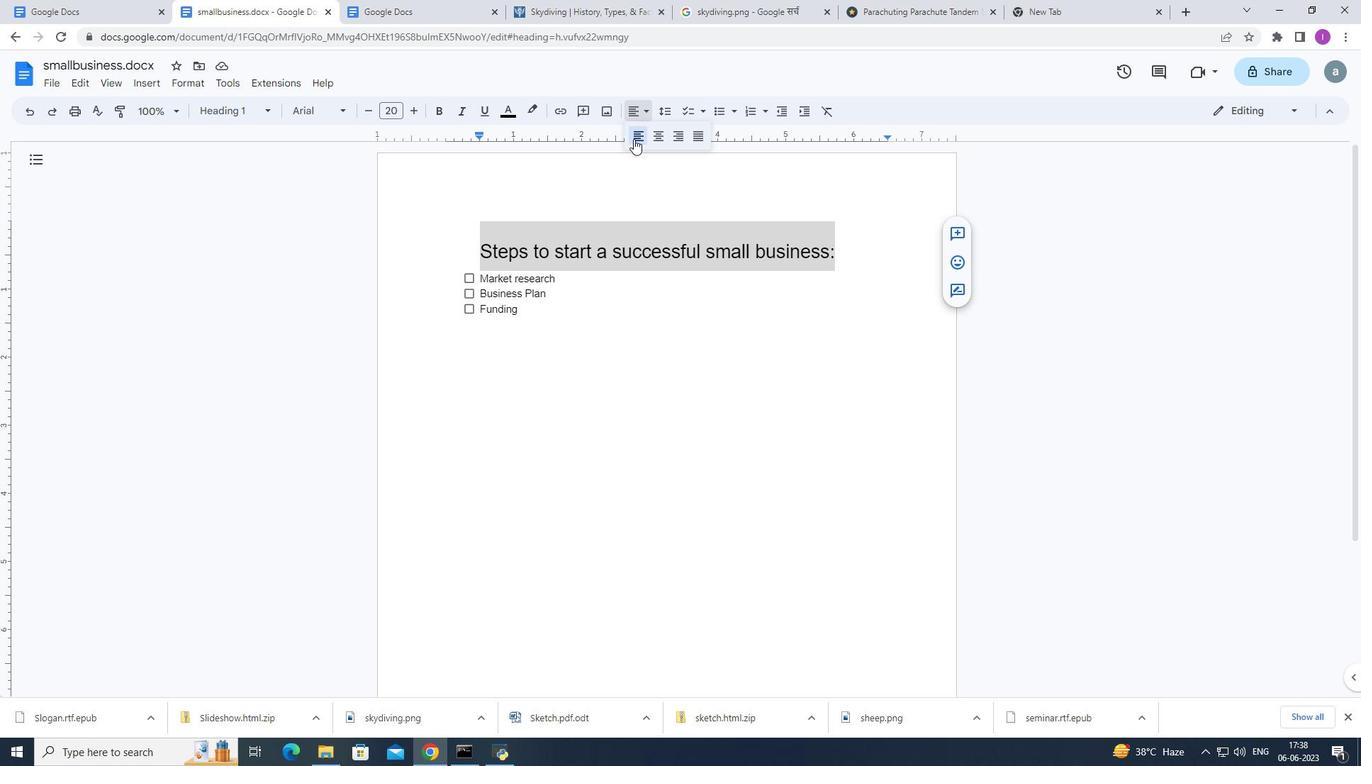 
Action: Mouse pressed left at (634, 138)
Screenshot: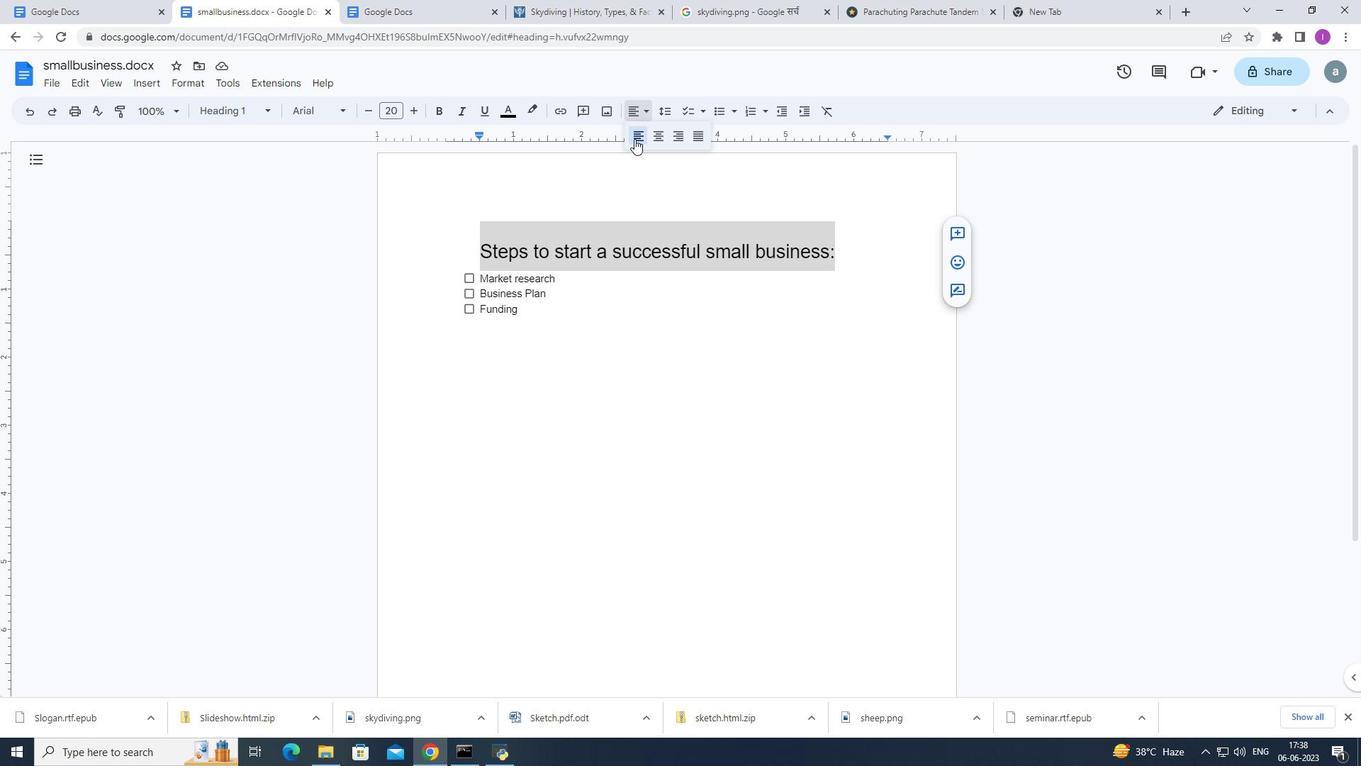 
Action: Mouse moved to (538, 107)
Screenshot: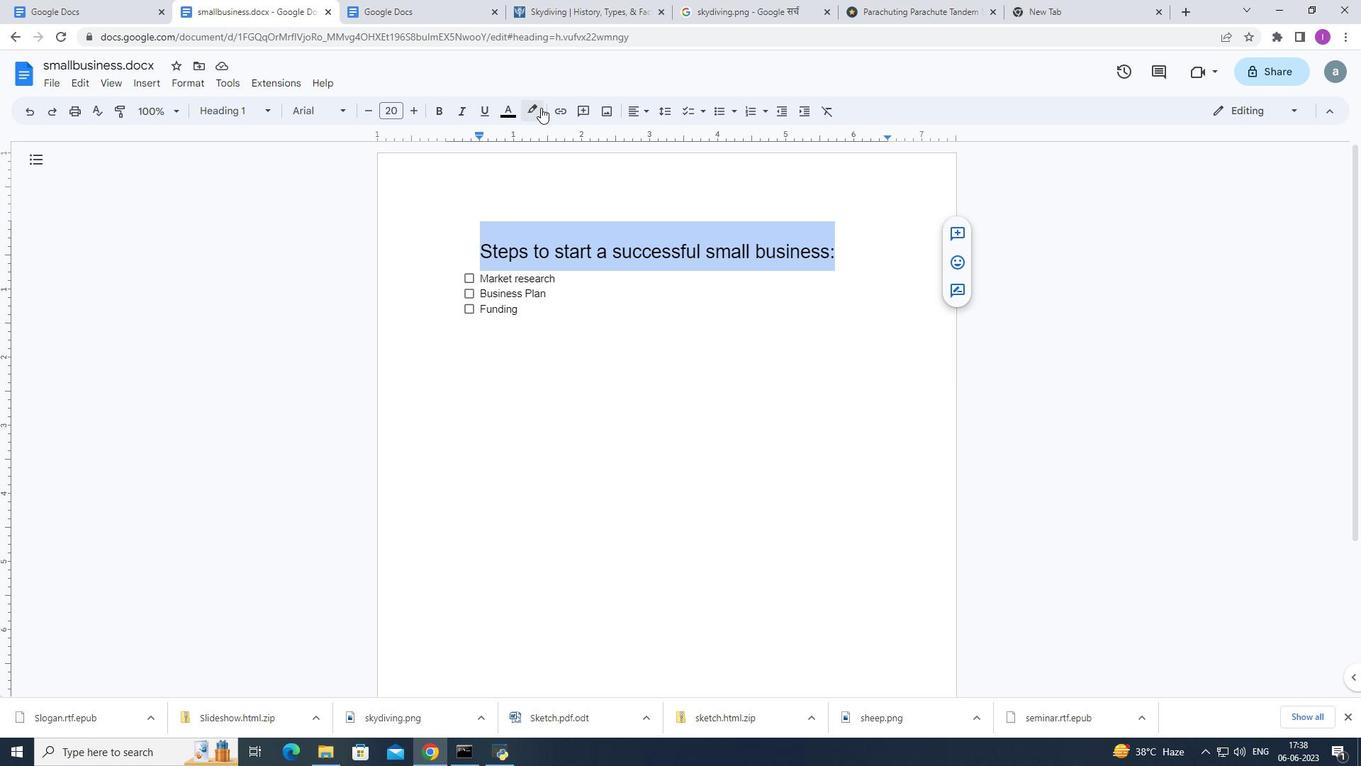 
Action: Mouse pressed left at (538, 107)
Screenshot: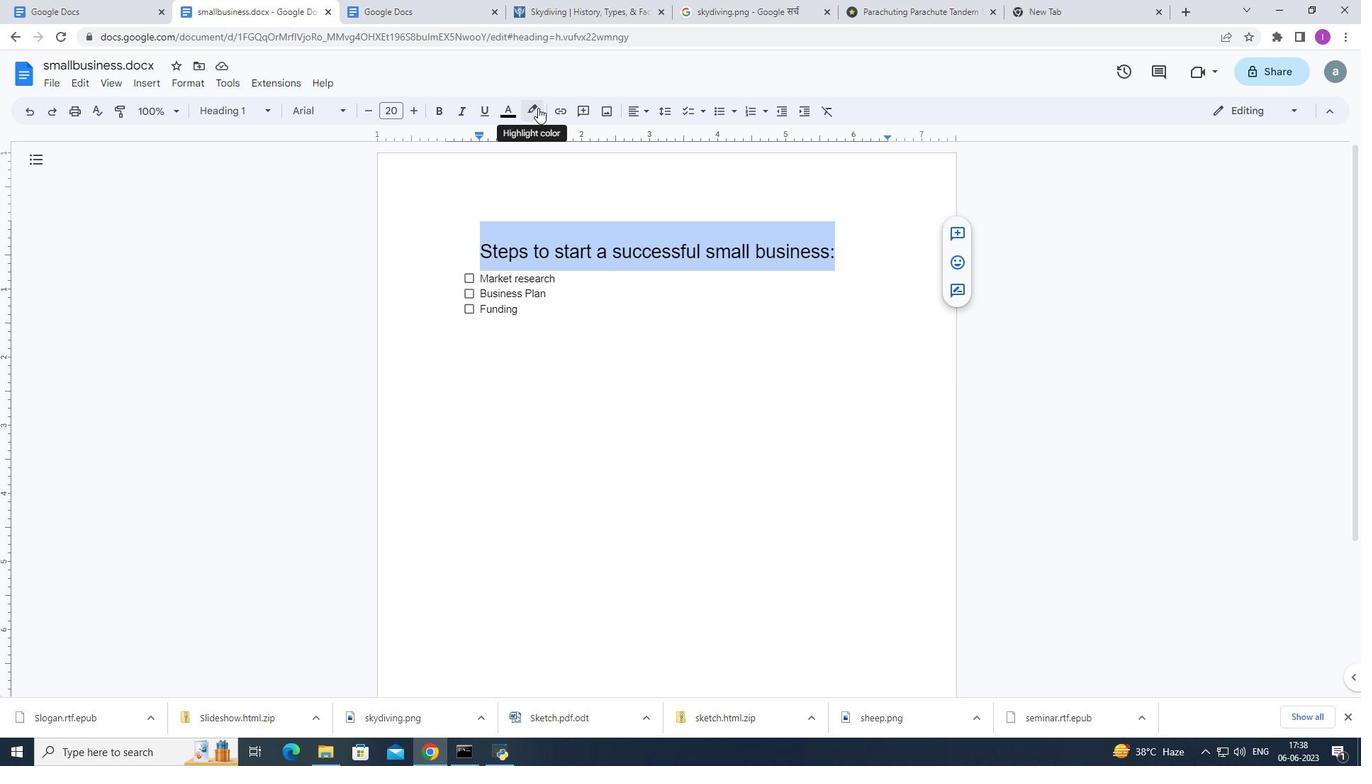 
Action: Mouse moved to (539, 302)
Screenshot: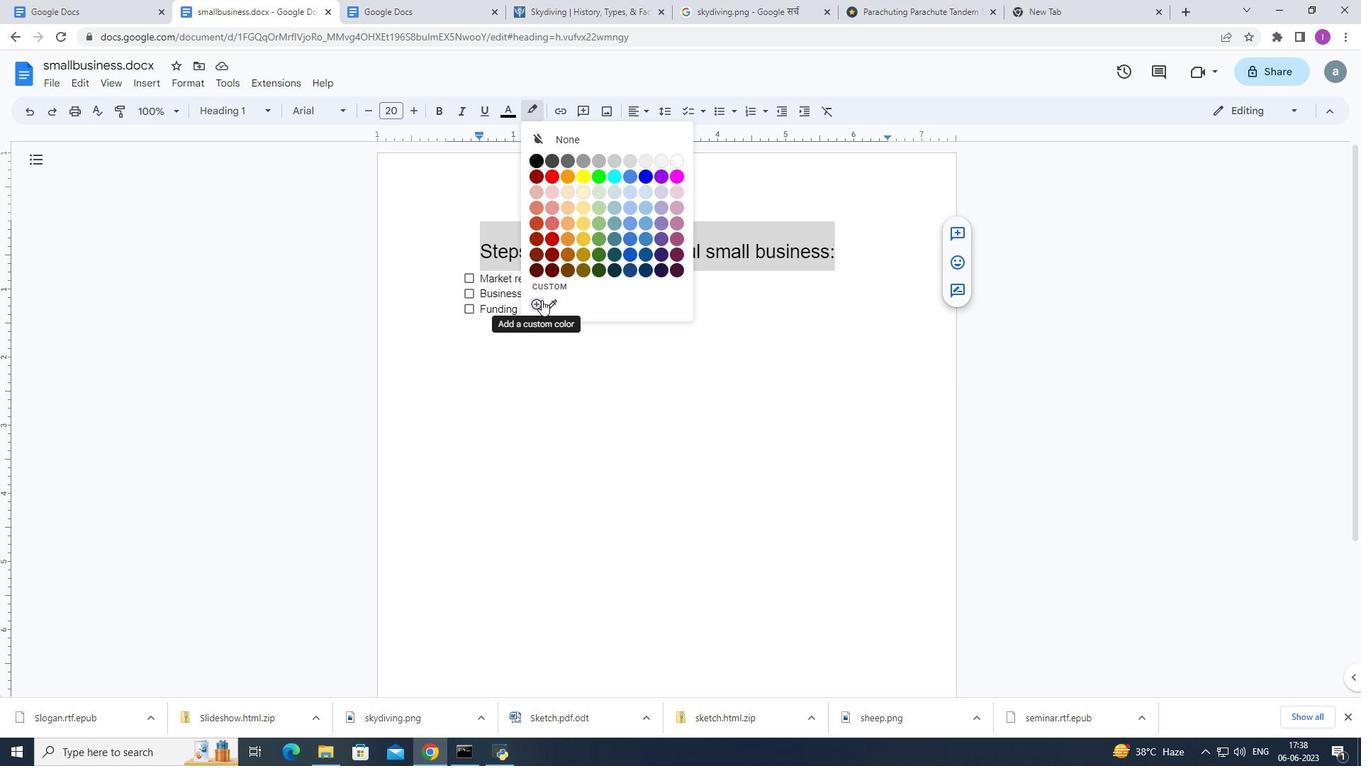 
Action: Mouse pressed left at (539, 302)
Screenshot: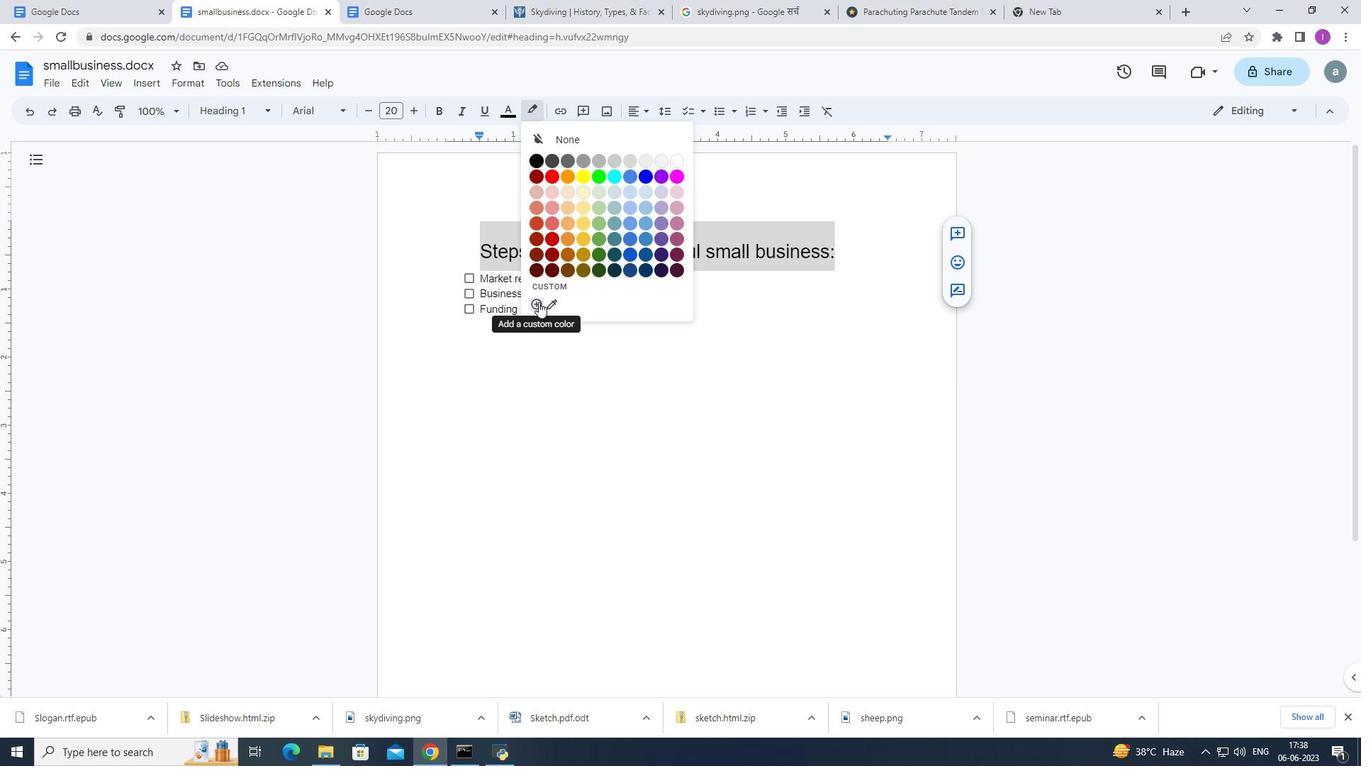 
Action: Mouse moved to (691, 380)
Screenshot: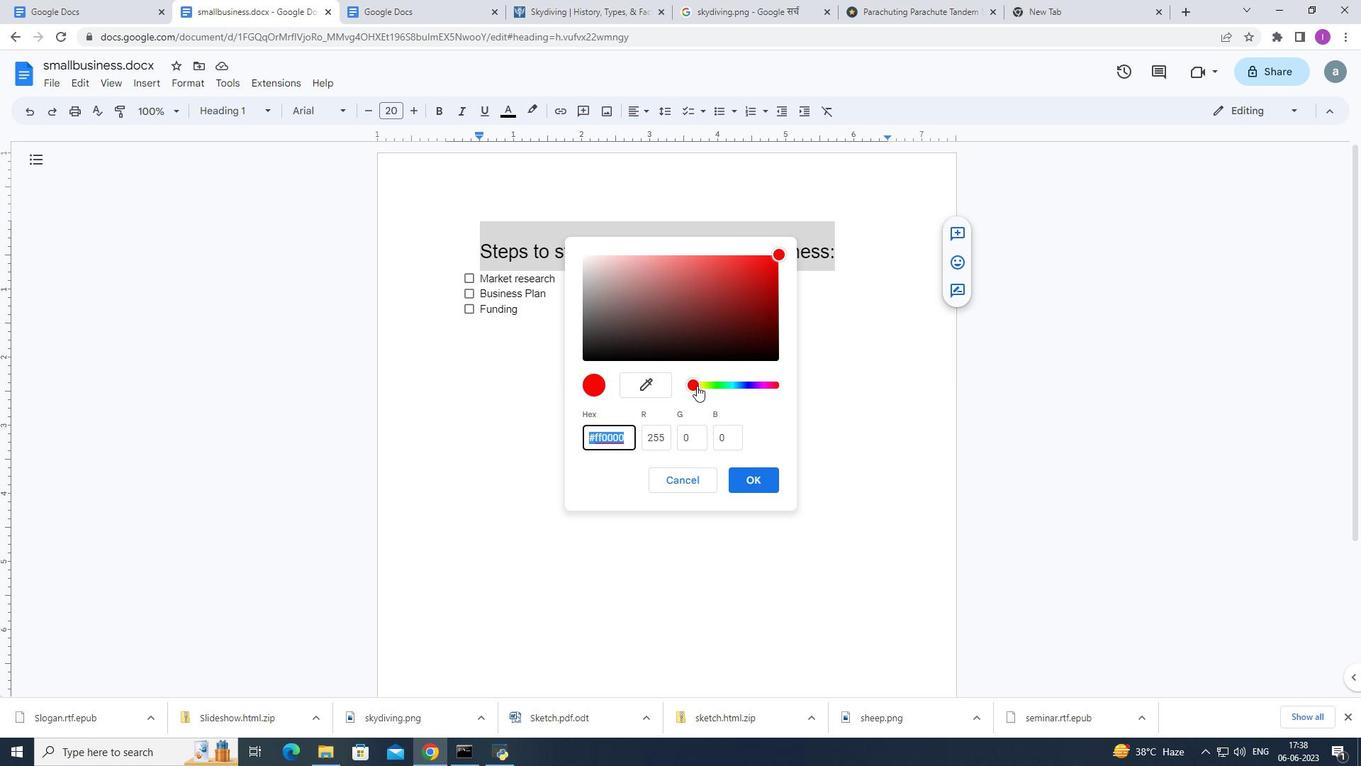 
Action: Mouse pressed left at (691, 380)
Screenshot: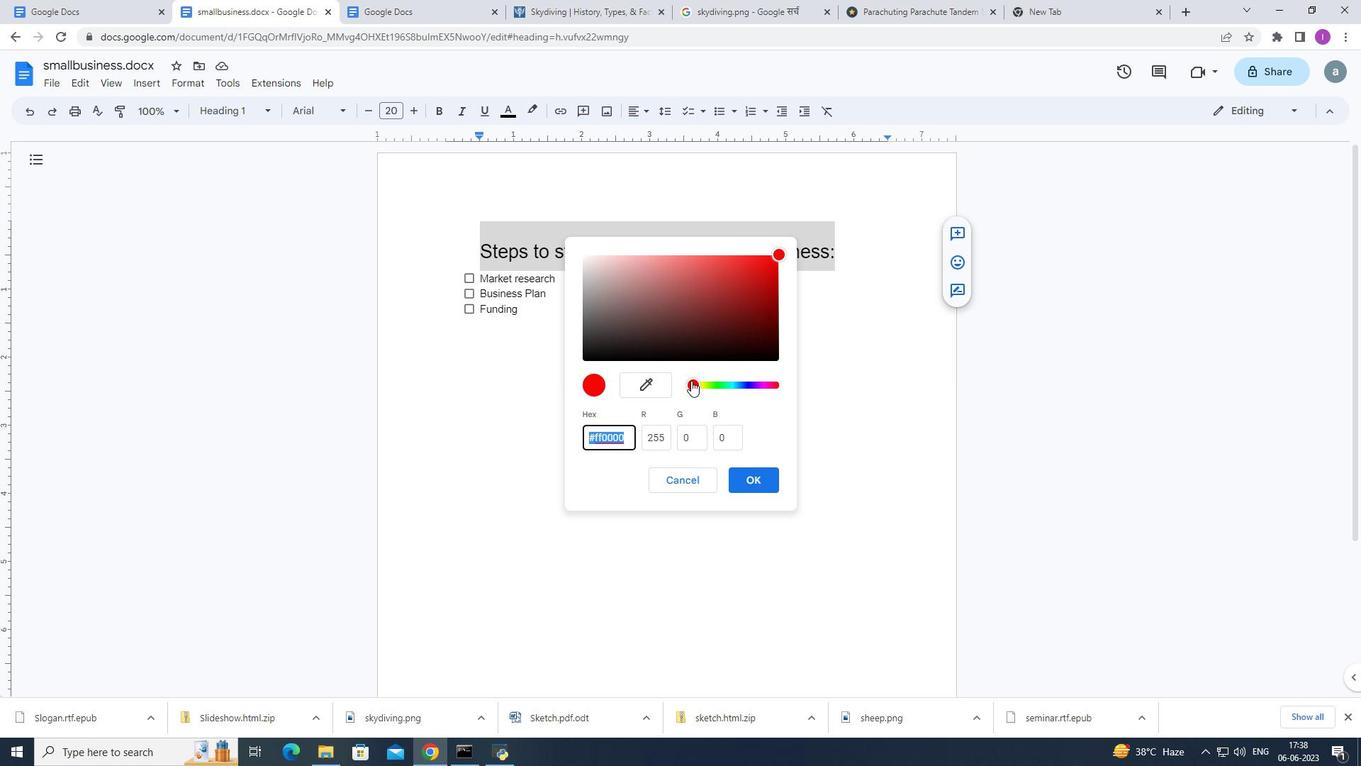 
Action: Mouse moved to (759, 268)
Screenshot: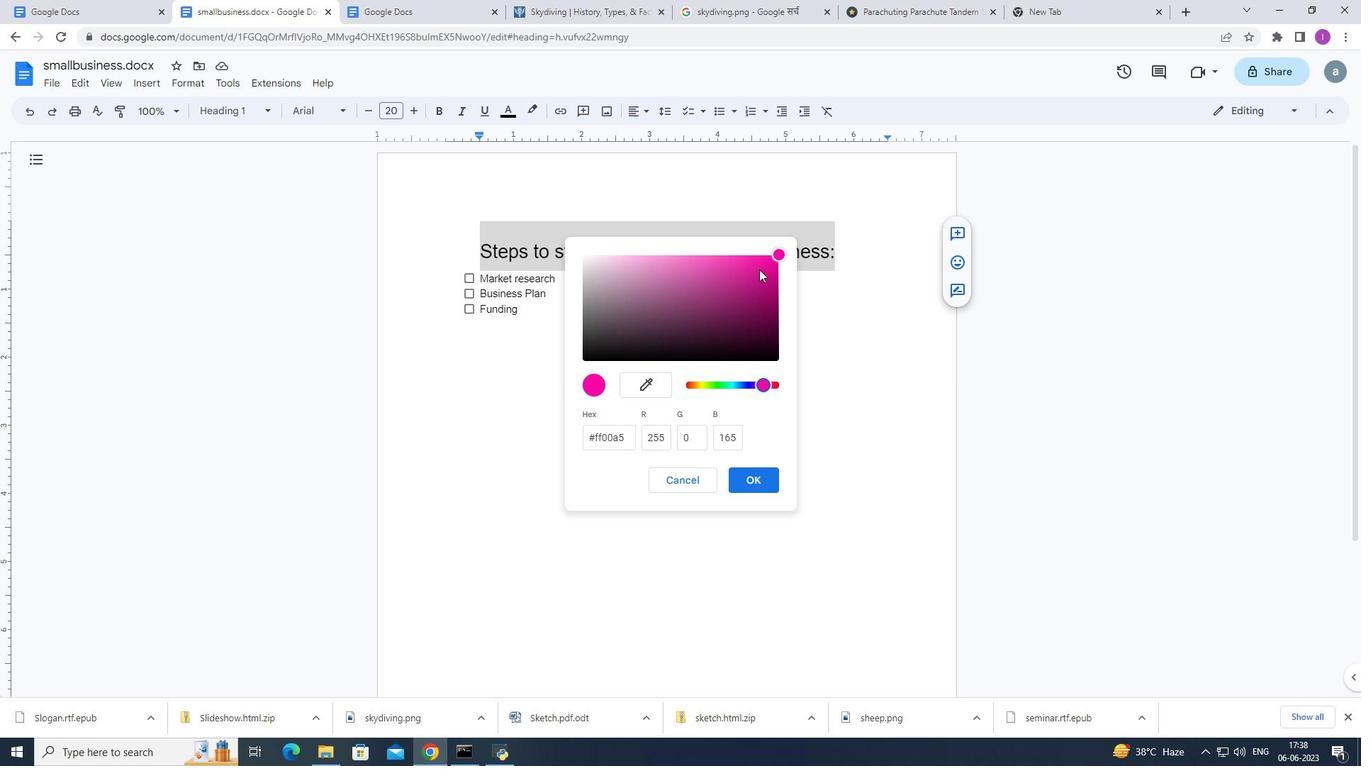 
Action: Mouse pressed left at (759, 268)
Screenshot: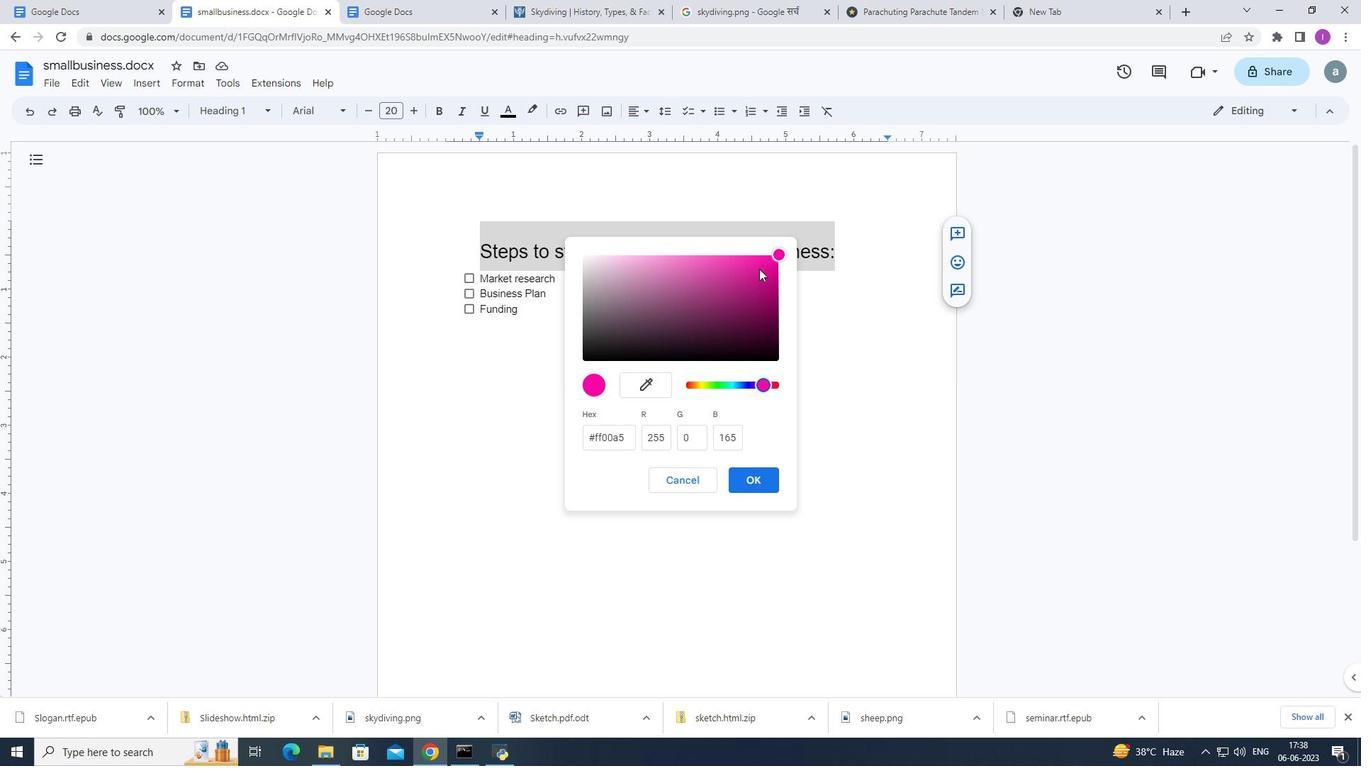 
Action: Mouse moved to (727, 267)
Screenshot: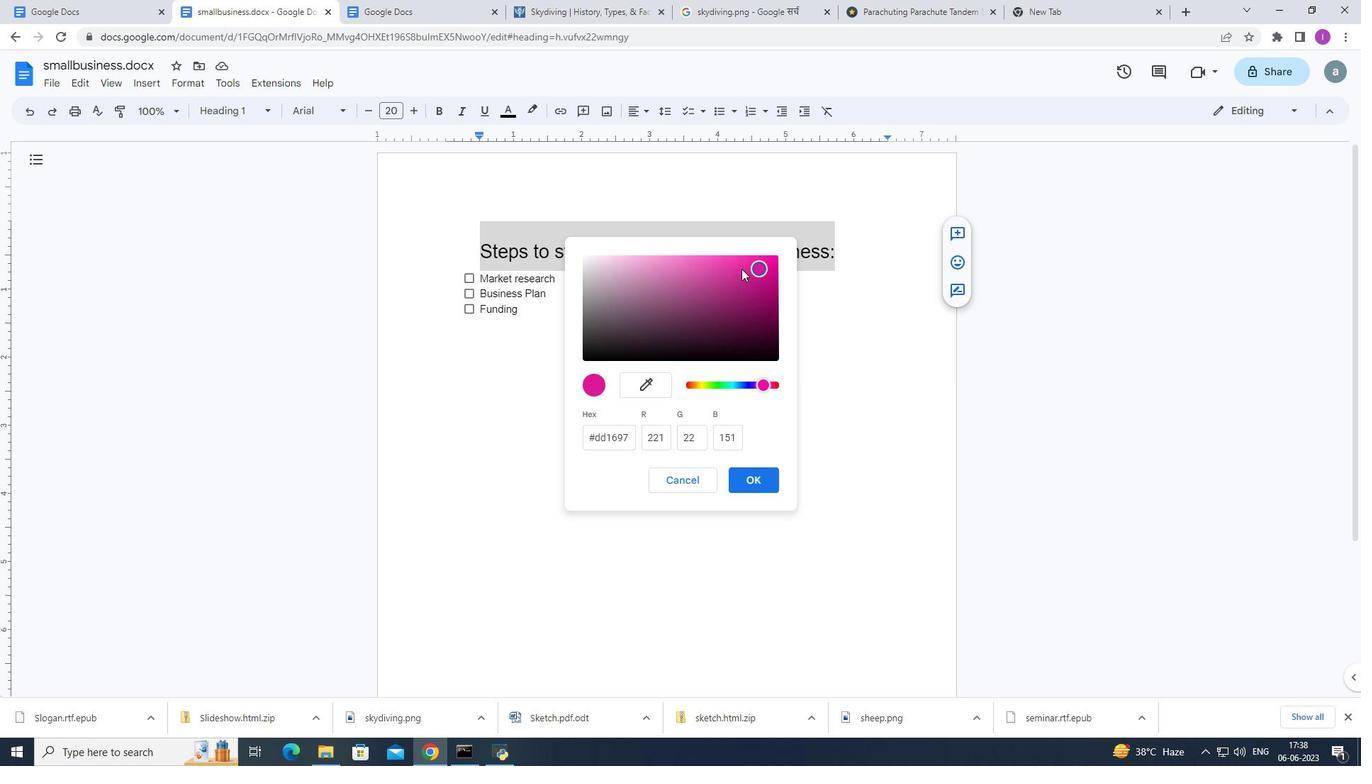 
Action: Mouse pressed left at (727, 267)
Screenshot: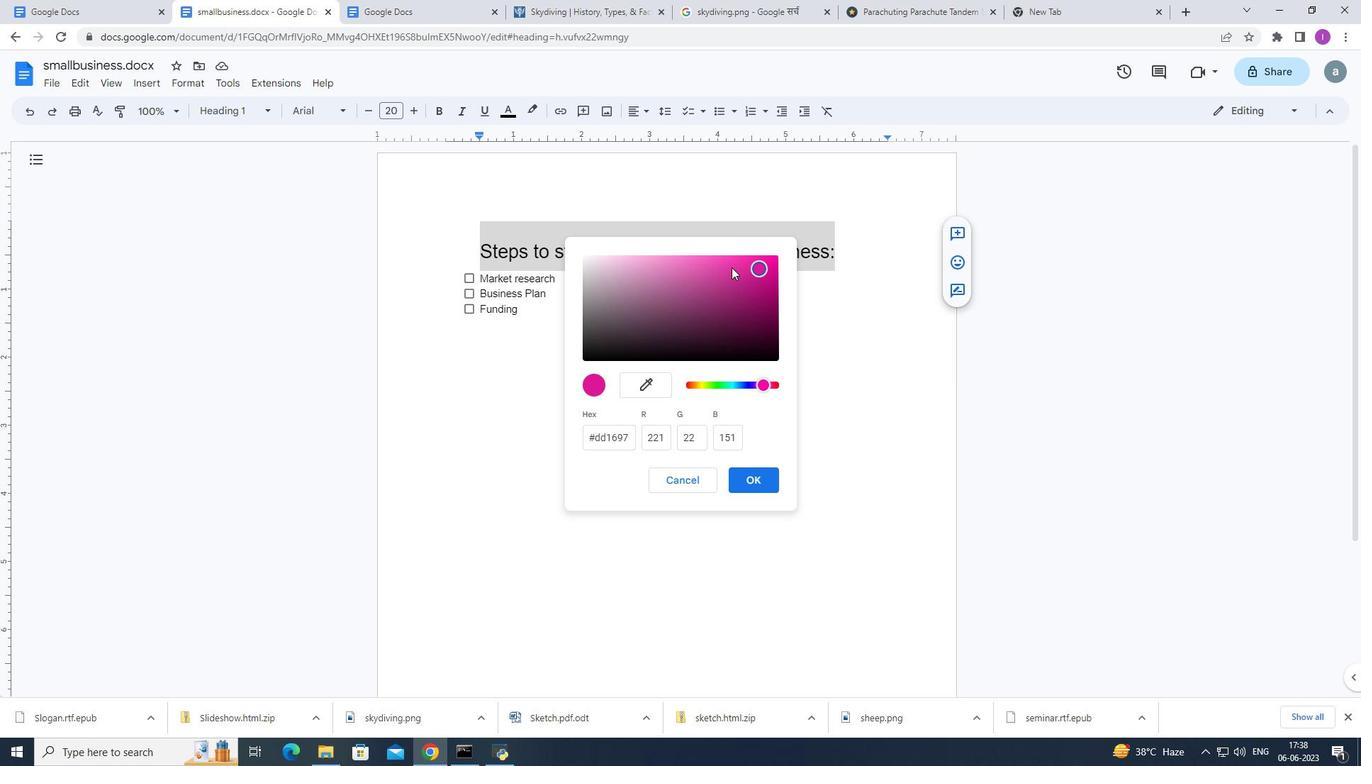 
Action: Mouse moved to (747, 481)
Screenshot: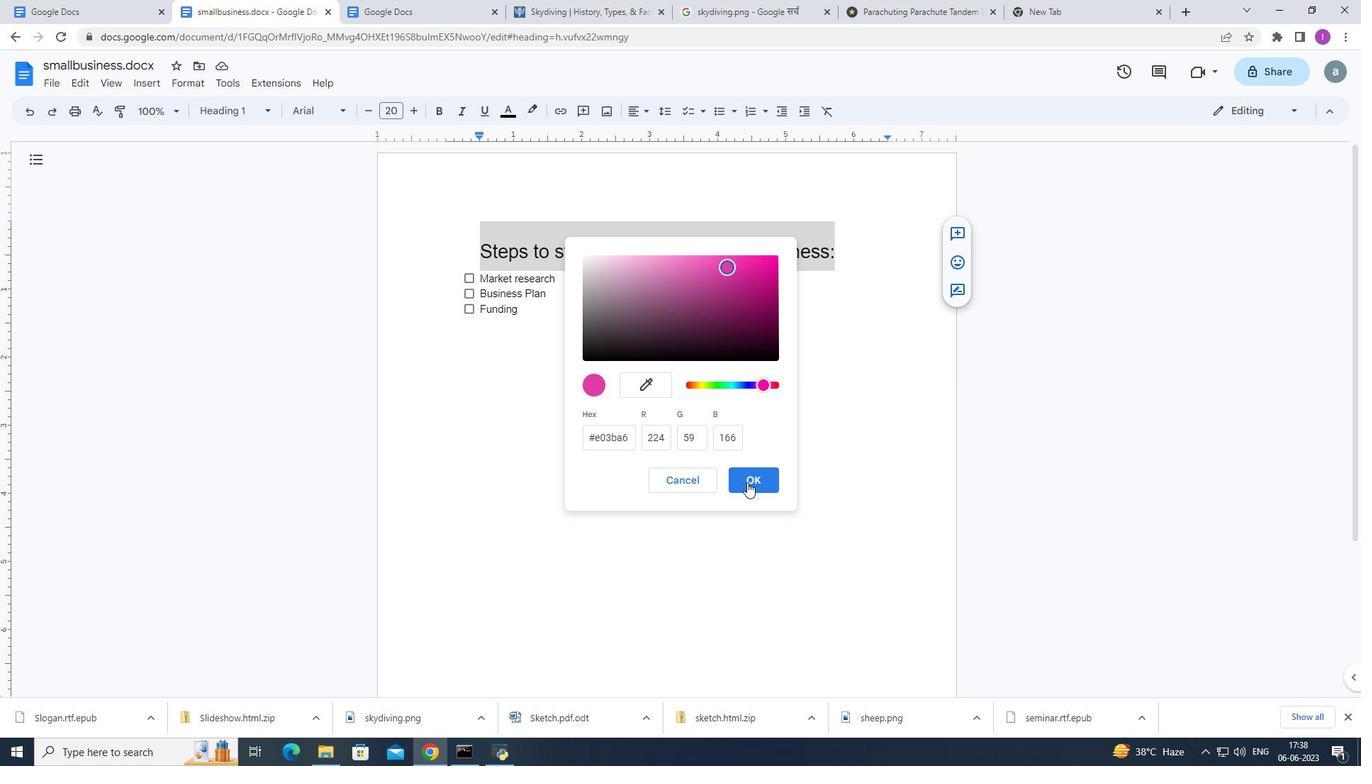
Action: Mouse pressed left at (747, 481)
Screenshot: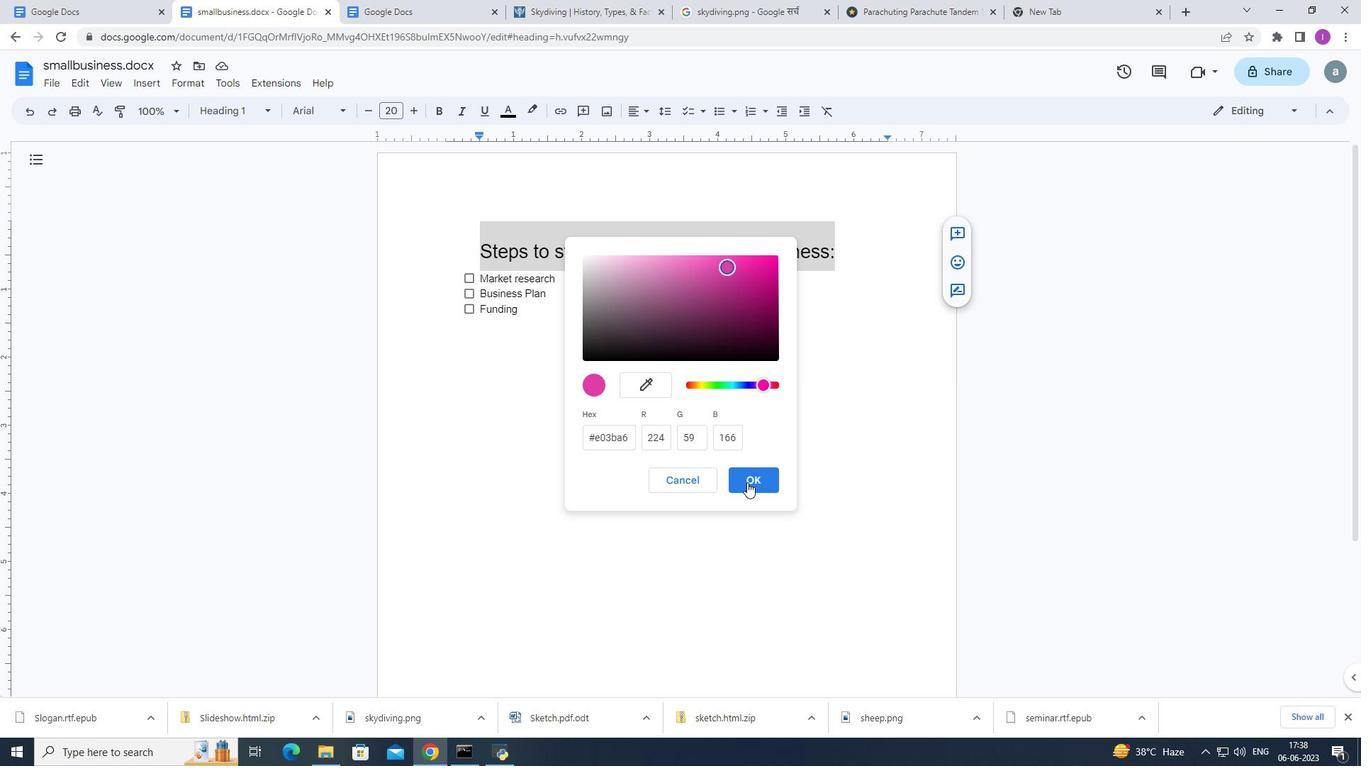 
Action: Mouse moved to (503, 435)
Screenshot: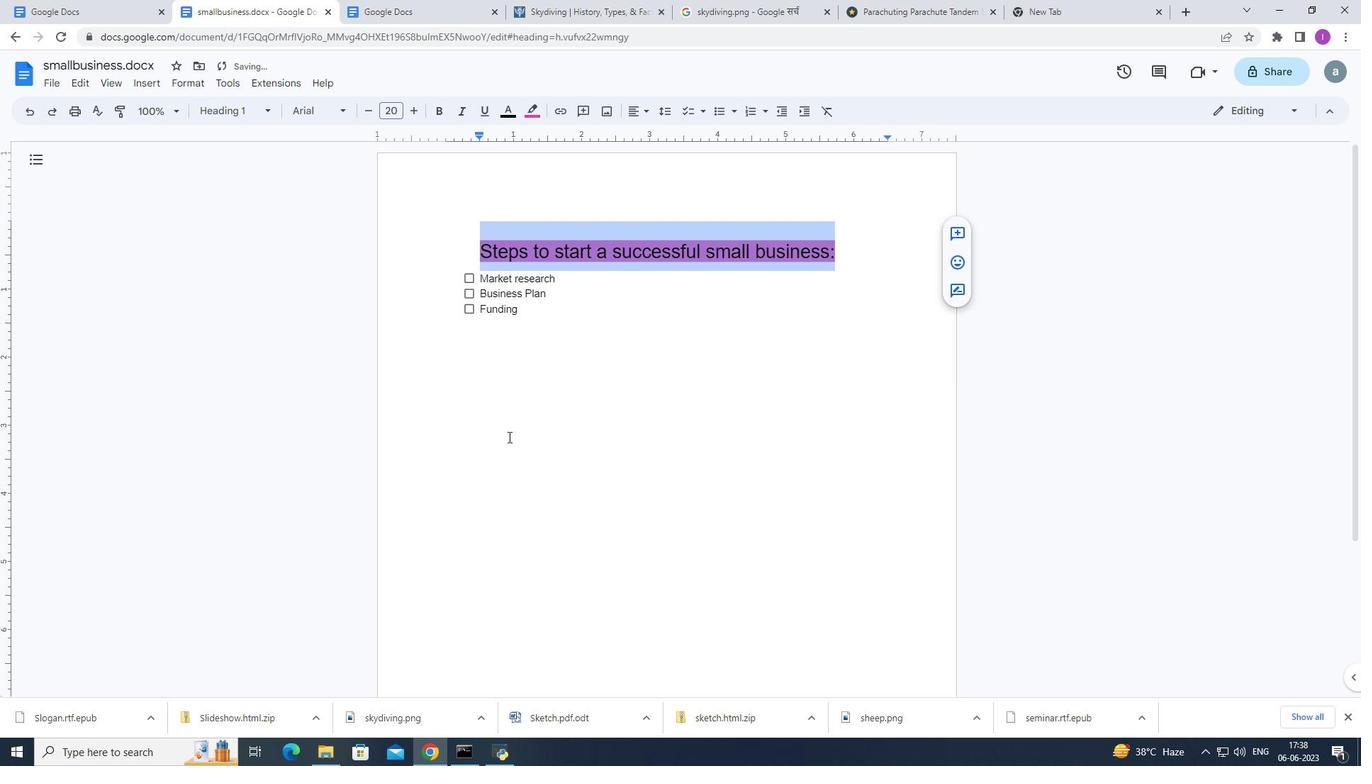 
Action: Mouse pressed left at (503, 435)
Screenshot: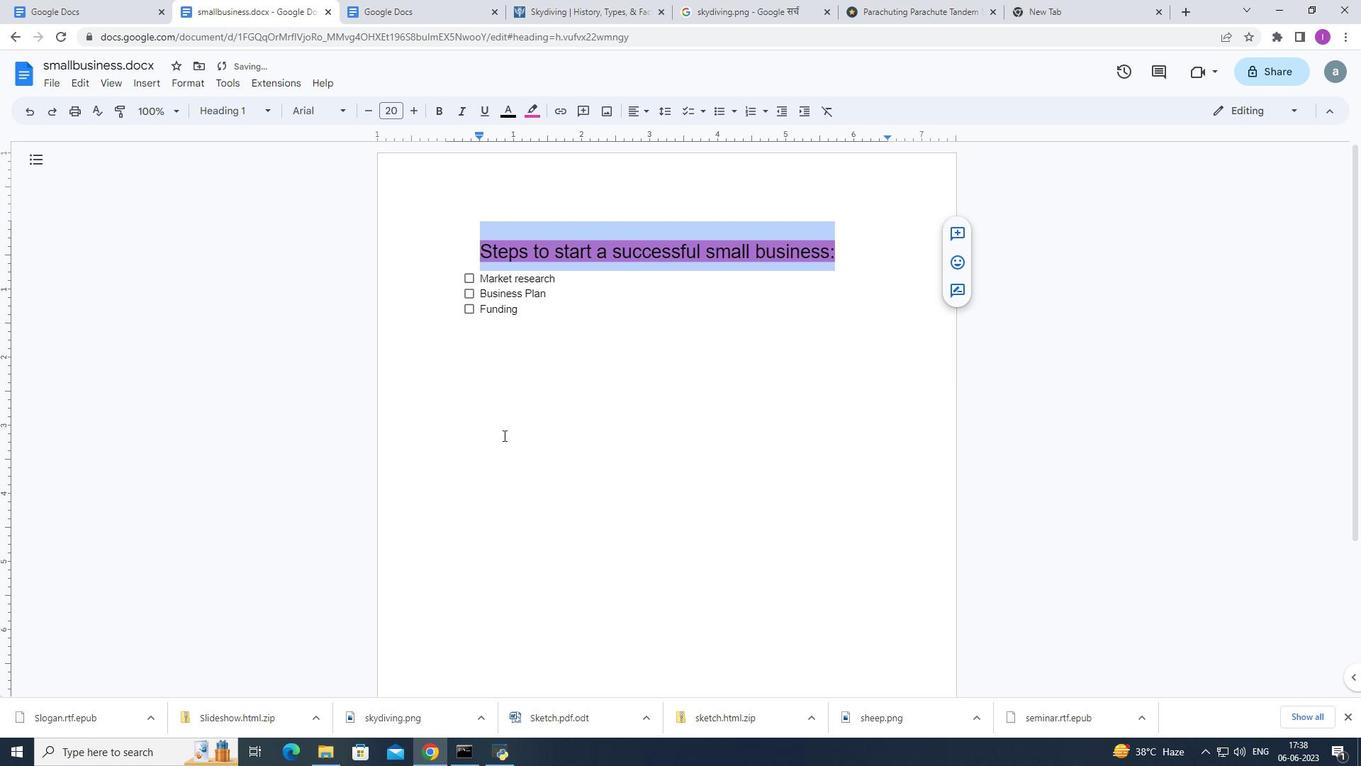 
Action: Mouse moved to (539, 335)
Screenshot: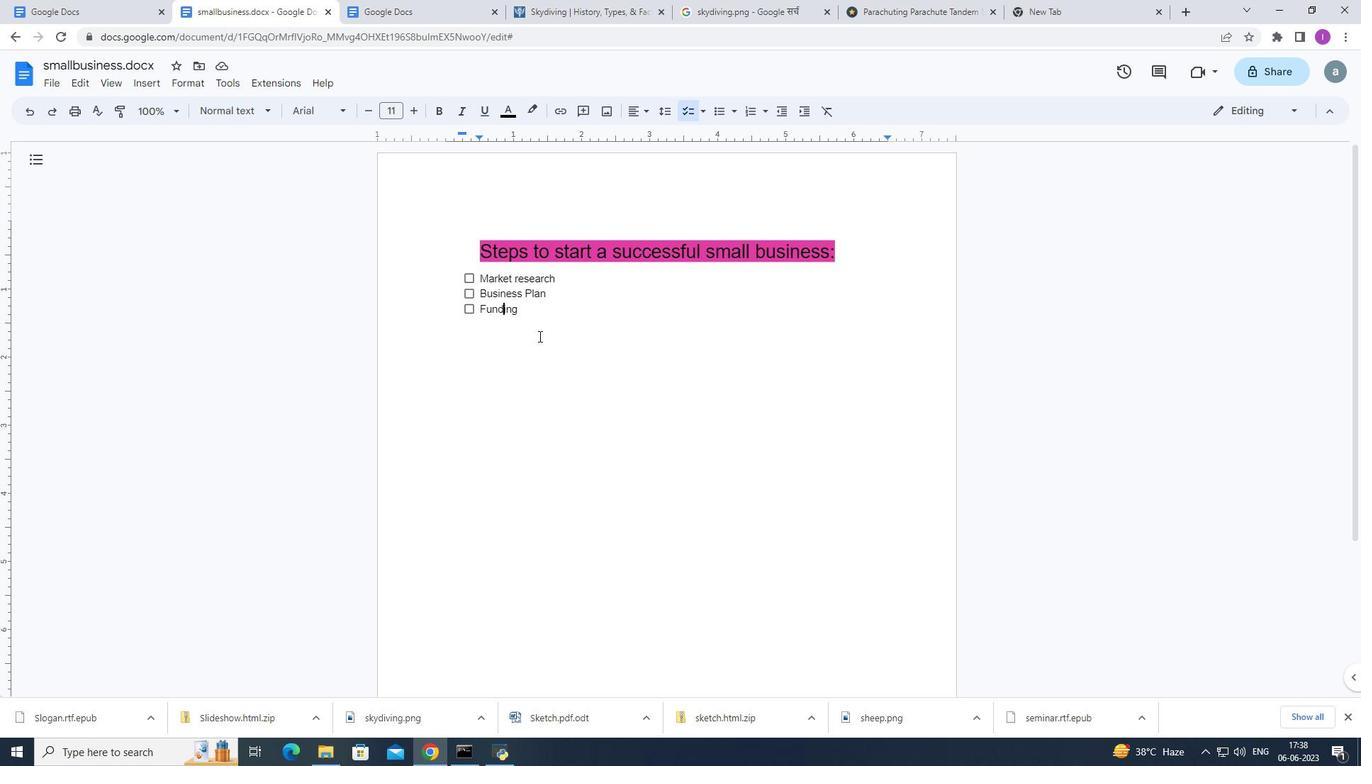 
Action: Mouse pressed left at (539, 335)
Screenshot: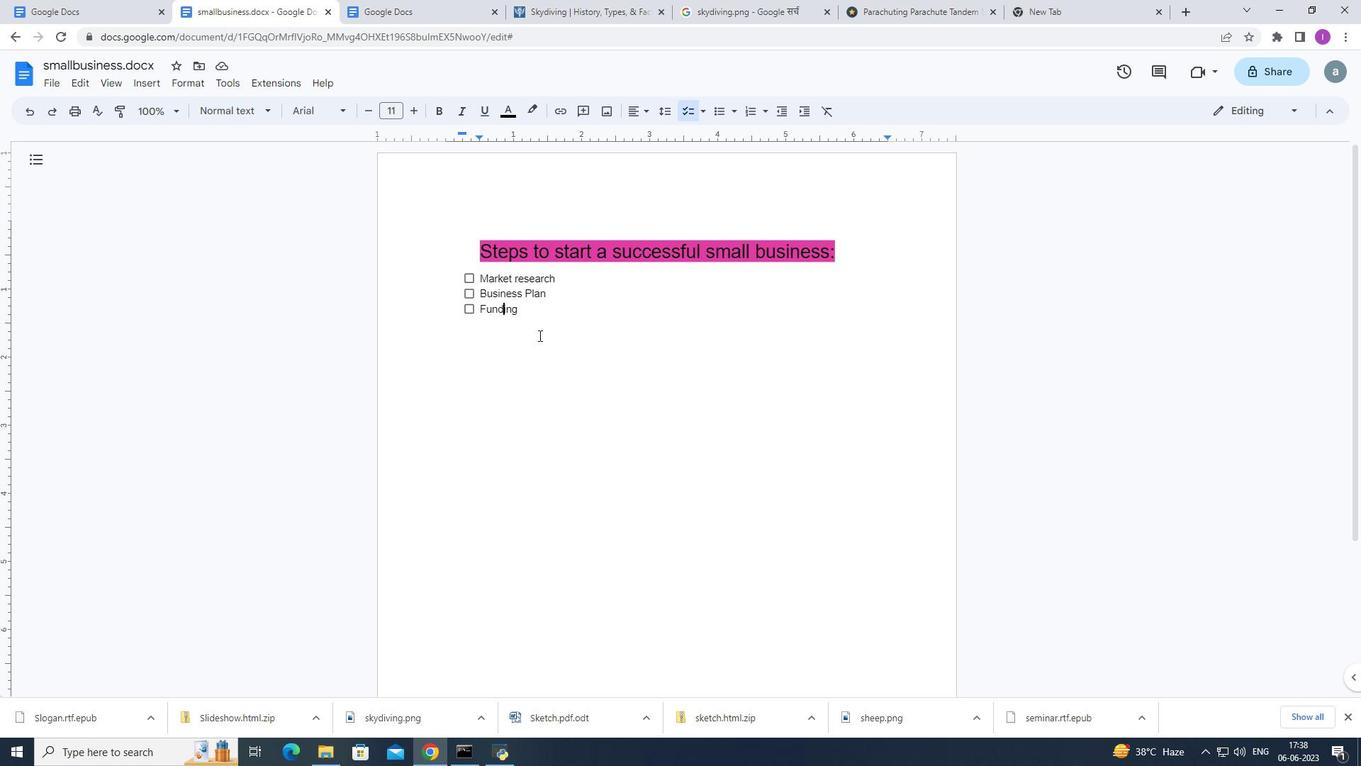 
Action: Mouse moved to (395, 112)
Screenshot: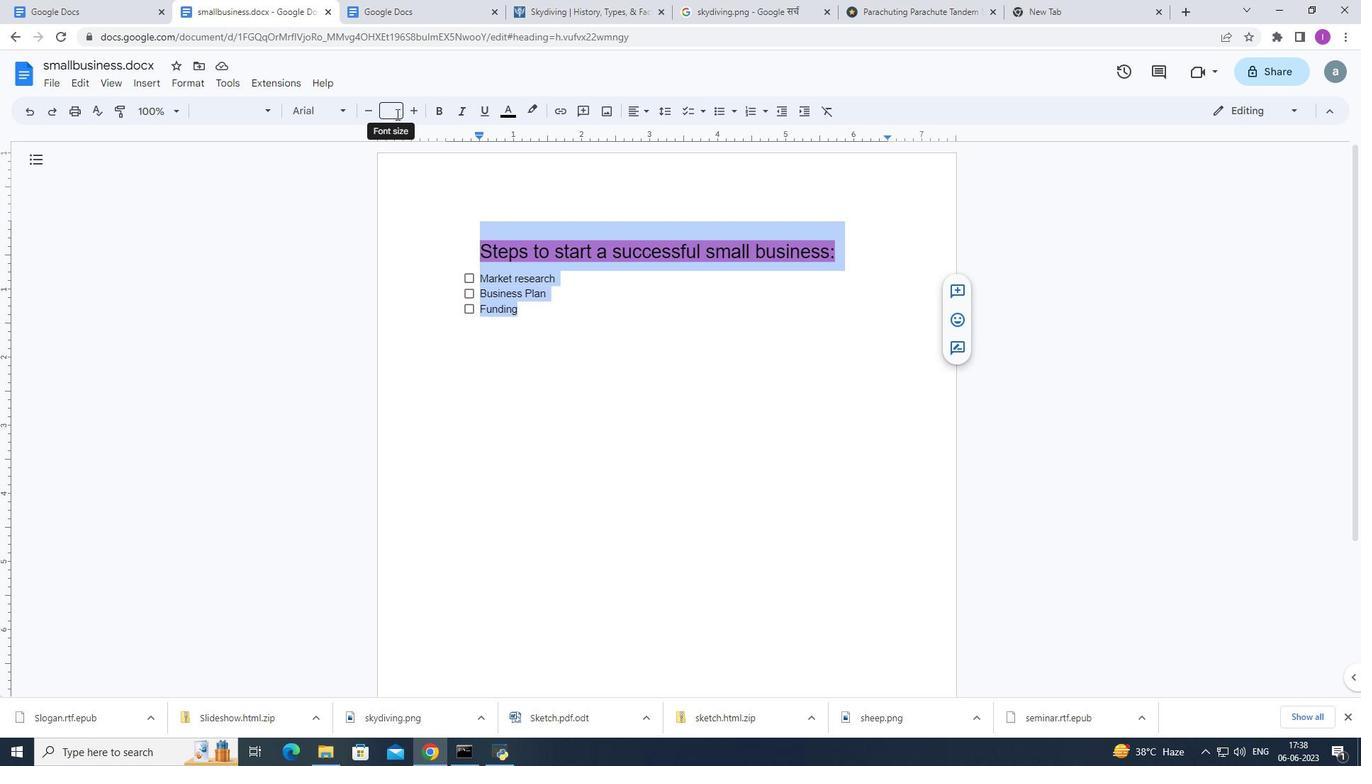 
Action: Mouse pressed left at (395, 112)
Screenshot: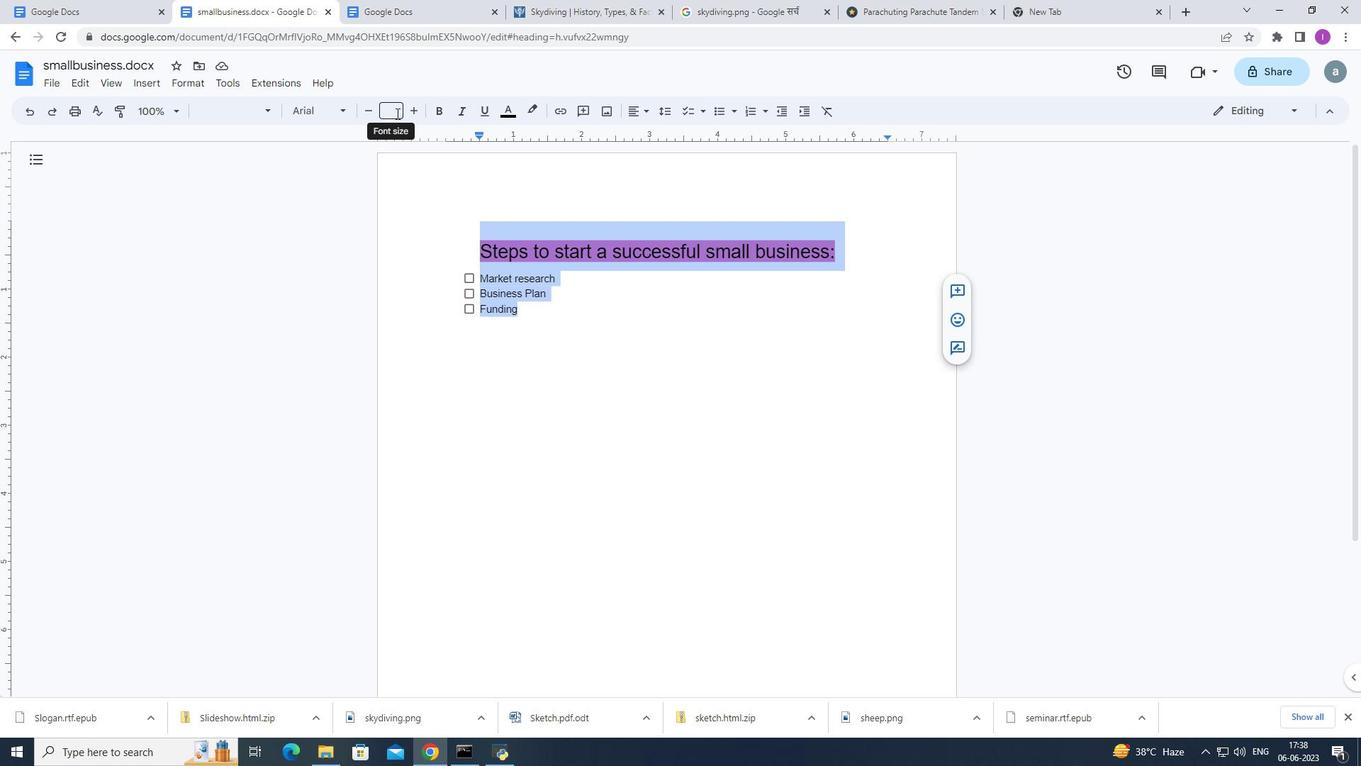 
Action: Mouse moved to (445, 132)
Screenshot: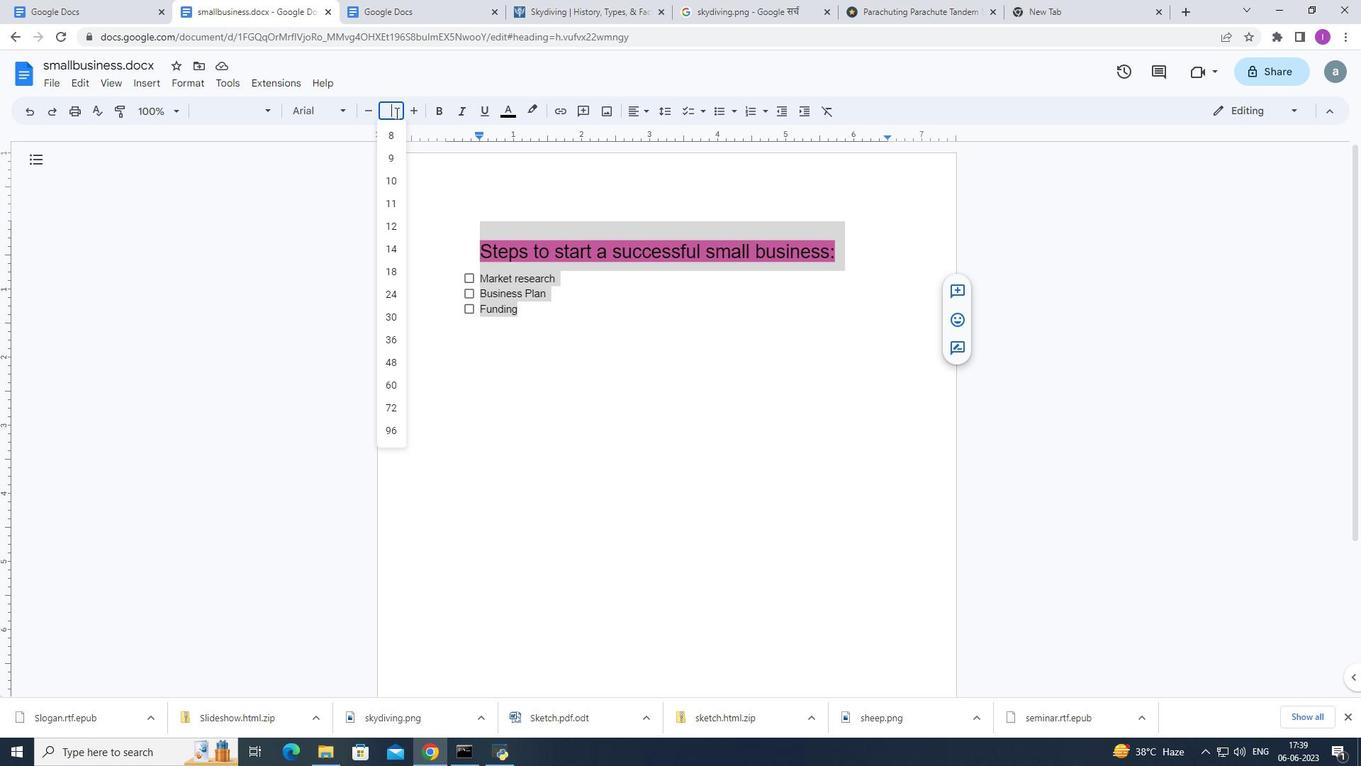 
Action: Key pressed 26
Screenshot: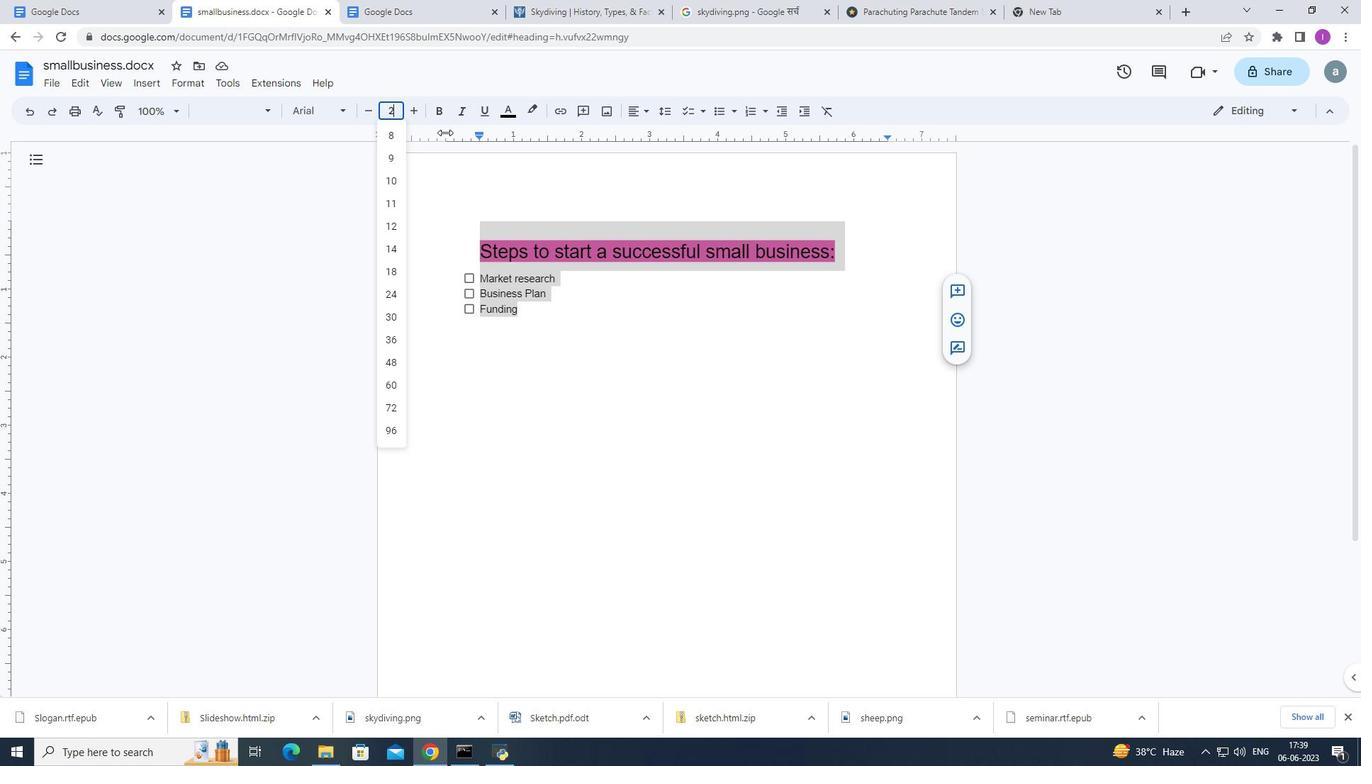 
Action: Mouse moved to (451, 142)
Screenshot: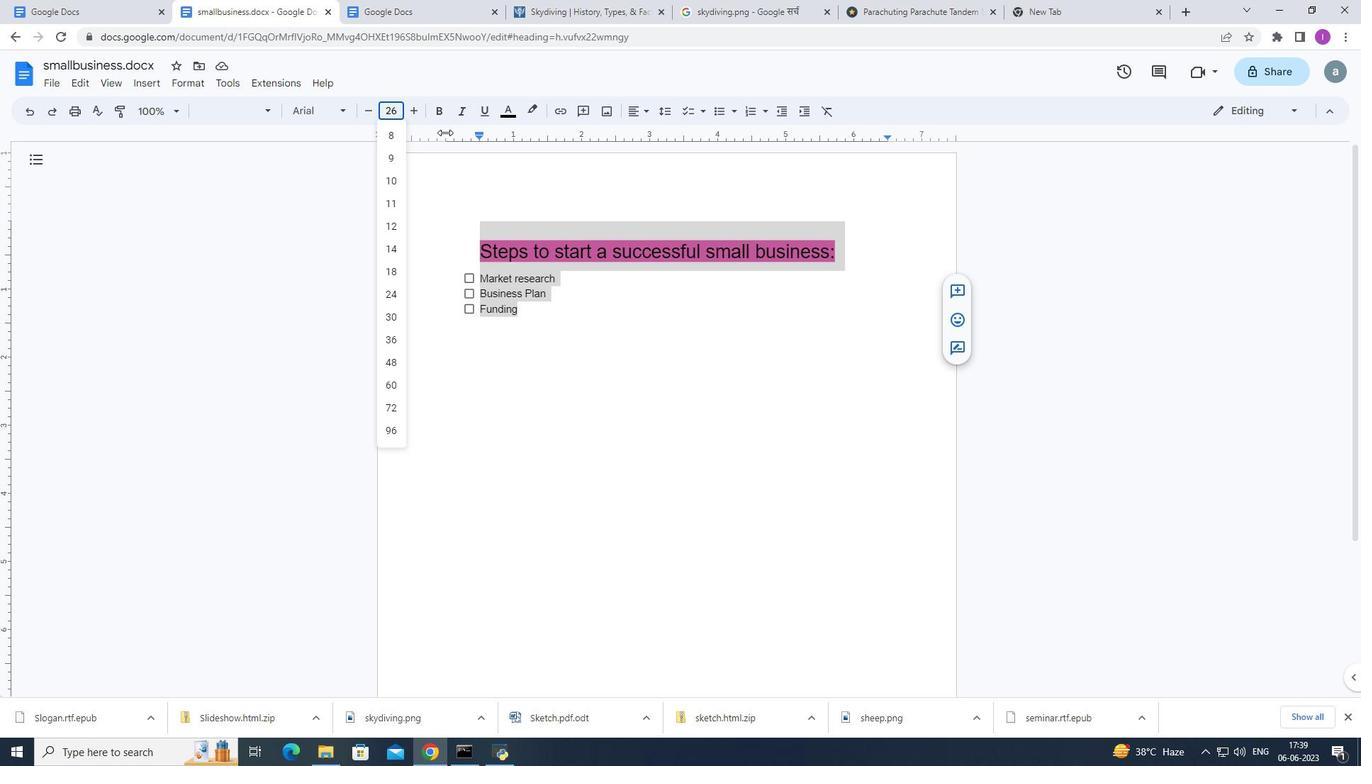 
Action: Key pressed <Key.enter>
Screenshot: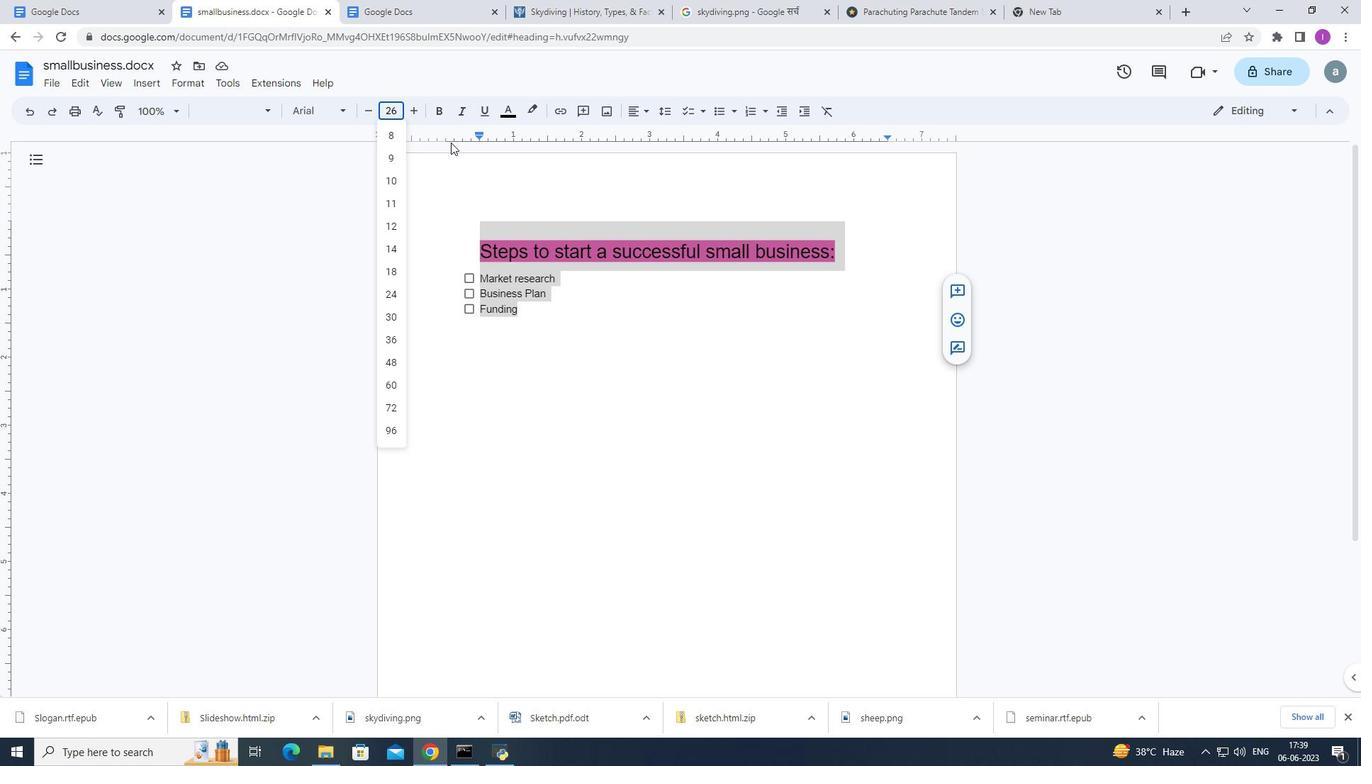 
Action: Mouse moved to (268, 295)
Screenshot: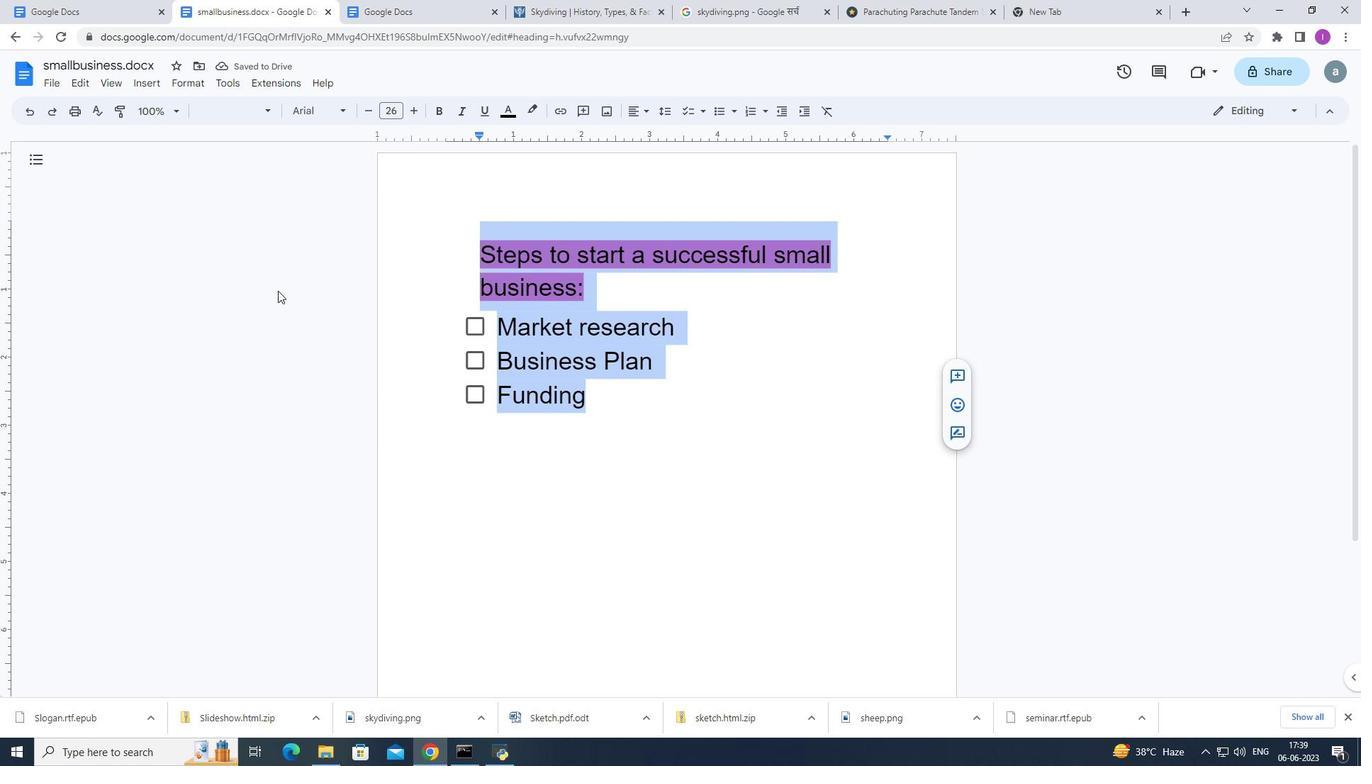 
Action: Mouse pressed left at (268, 295)
Screenshot: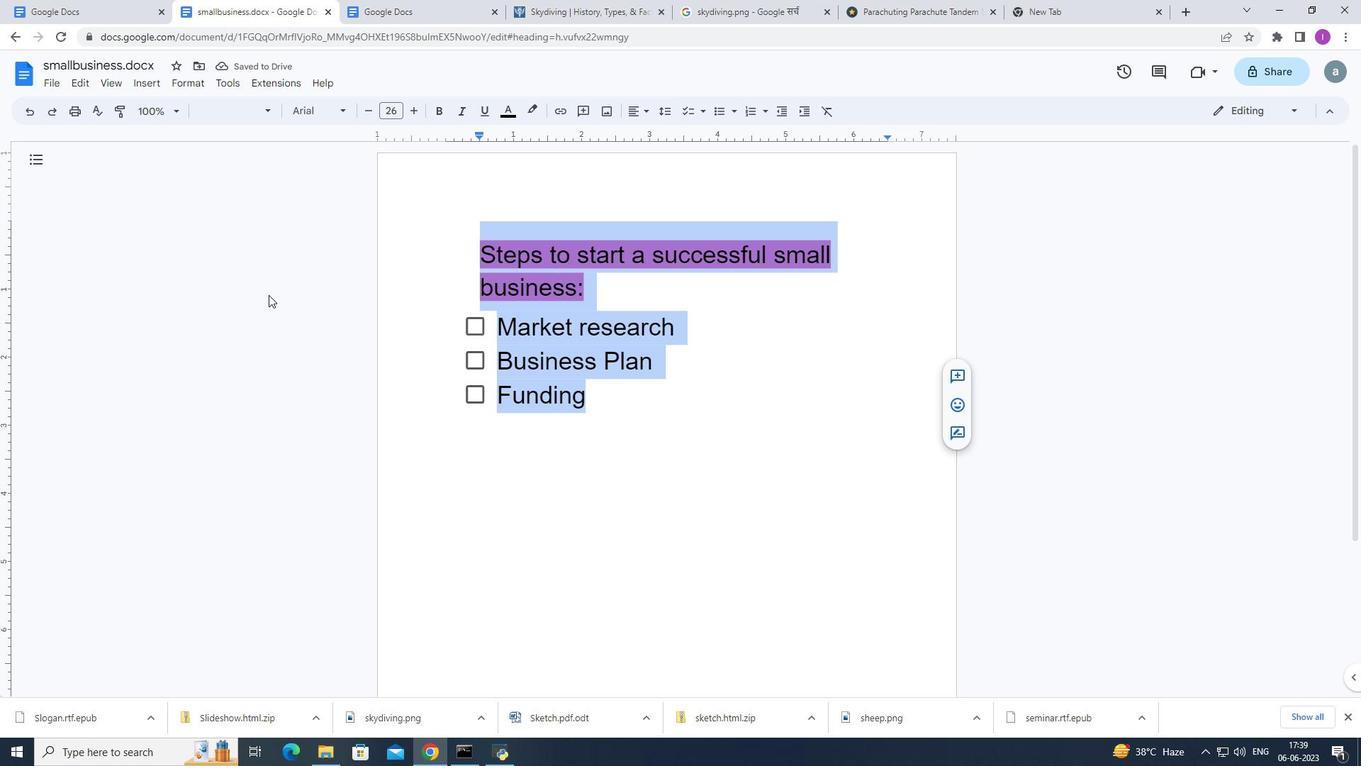 
Action: Mouse moved to (391, 297)
Screenshot: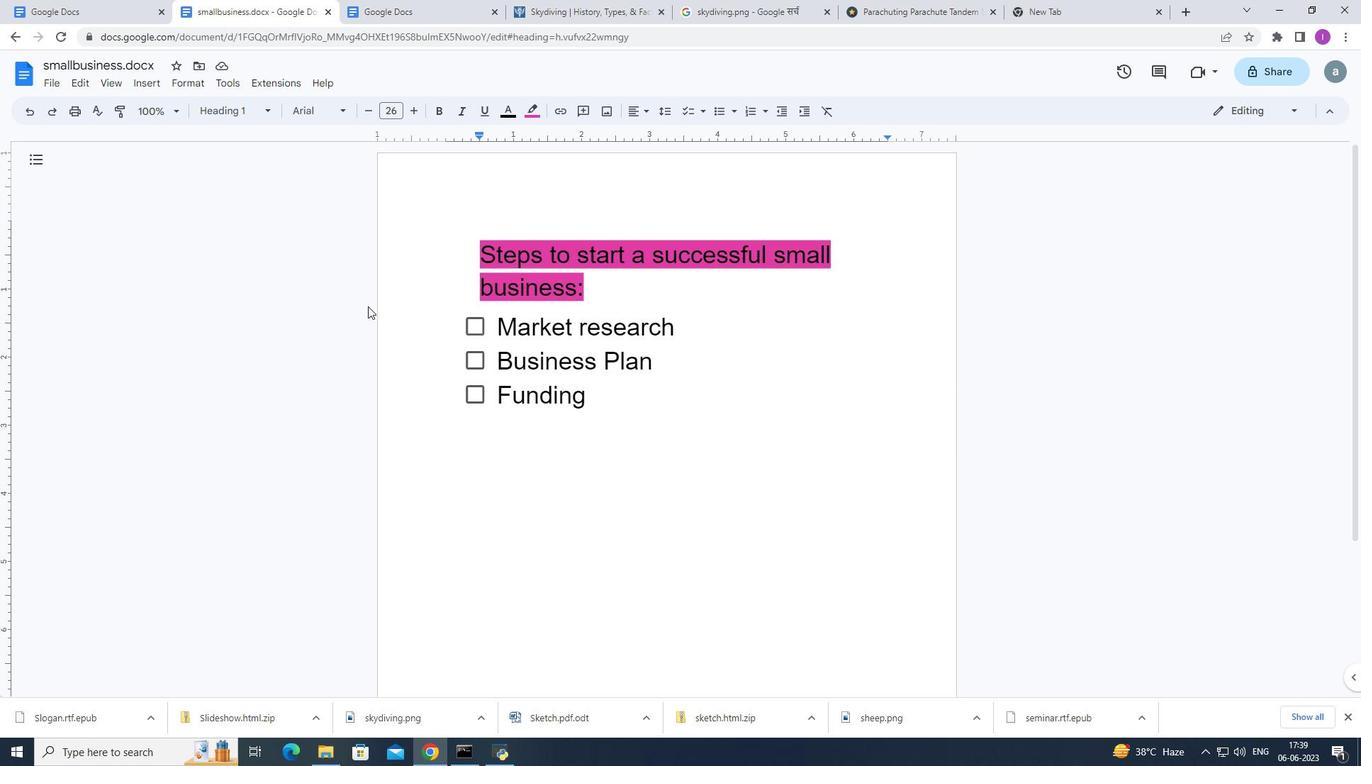 
